 Task: Open Card Sociology Conference Review in Board Content Curation and Aggregation to Workspace Accelerator Programs and add a team member Softage.4@softage.net, a label Blue, a checklist Marketing Strategies, an attachment from your computer, a color Blue and finally, add a card description 'Plan and execute company team-building retreat with a focus on team trust-building' and a comment 'This task presents an opportunity to demonstrate our leadership skills and ability to take charge.'. Add a start date 'Jan 03, 2024' with a due date 'Jan 10, 2024'
Action: Mouse moved to (726, 205)
Screenshot: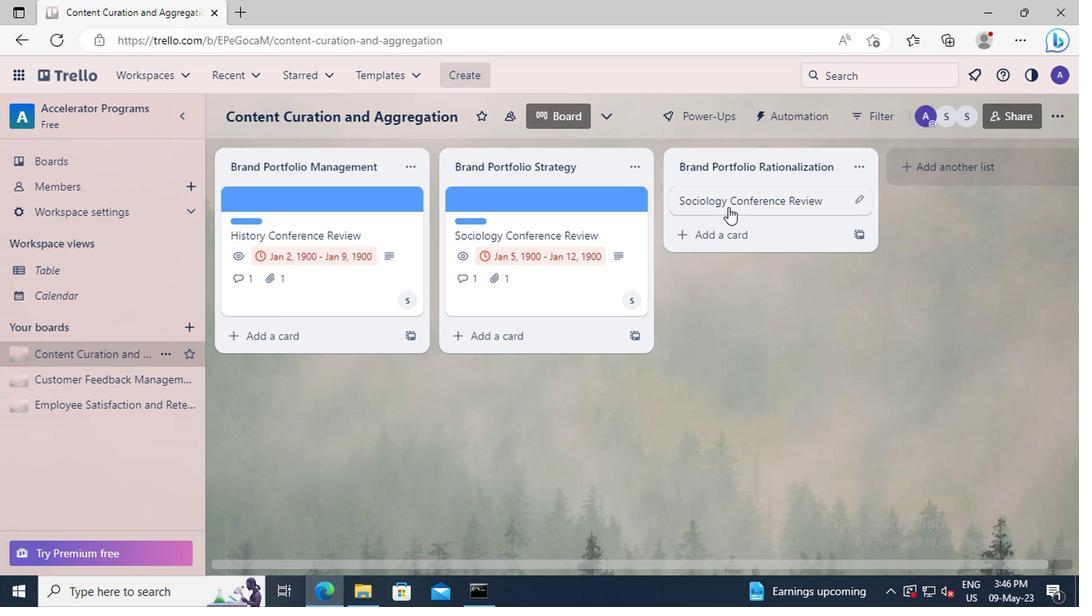 
Action: Mouse pressed left at (726, 205)
Screenshot: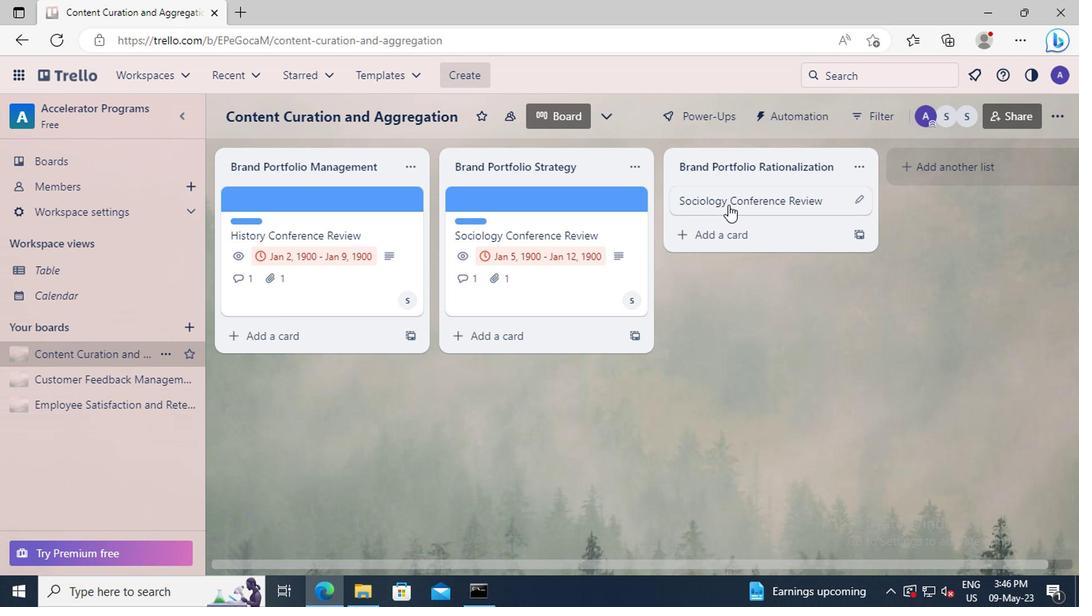 
Action: Mouse moved to (733, 254)
Screenshot: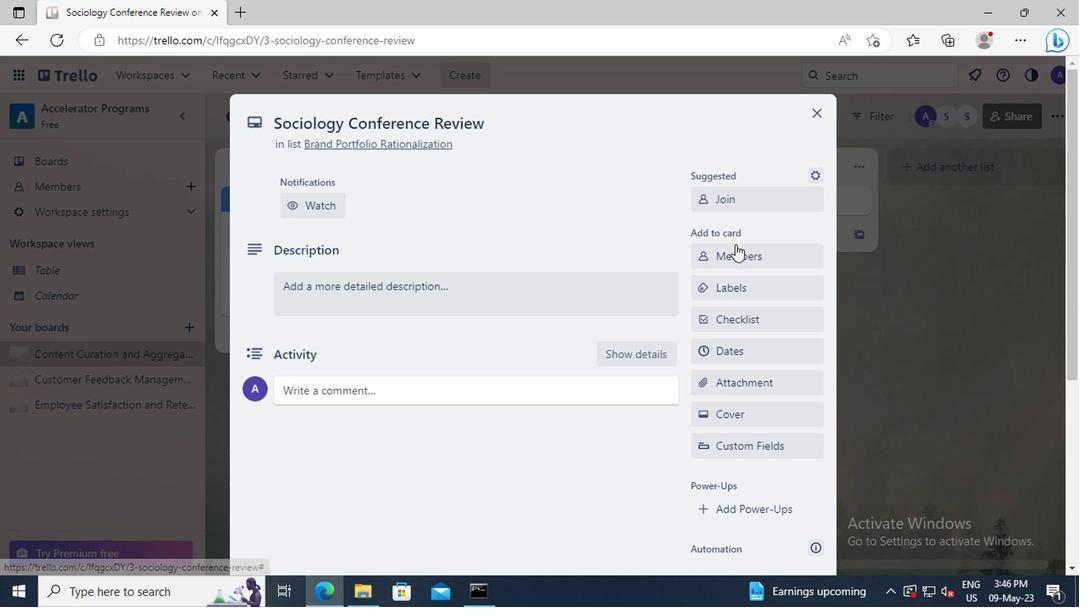 
Action: Mouse pressed left at (733, 254)
Screenshot: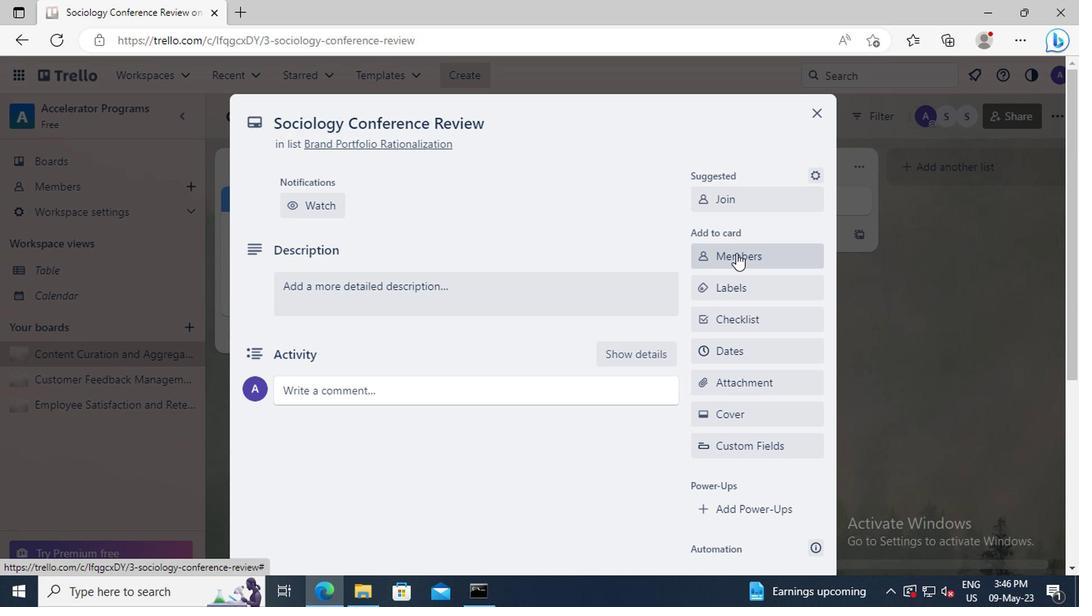 
Action: Mouse moved to (740, 334)
Screenshot: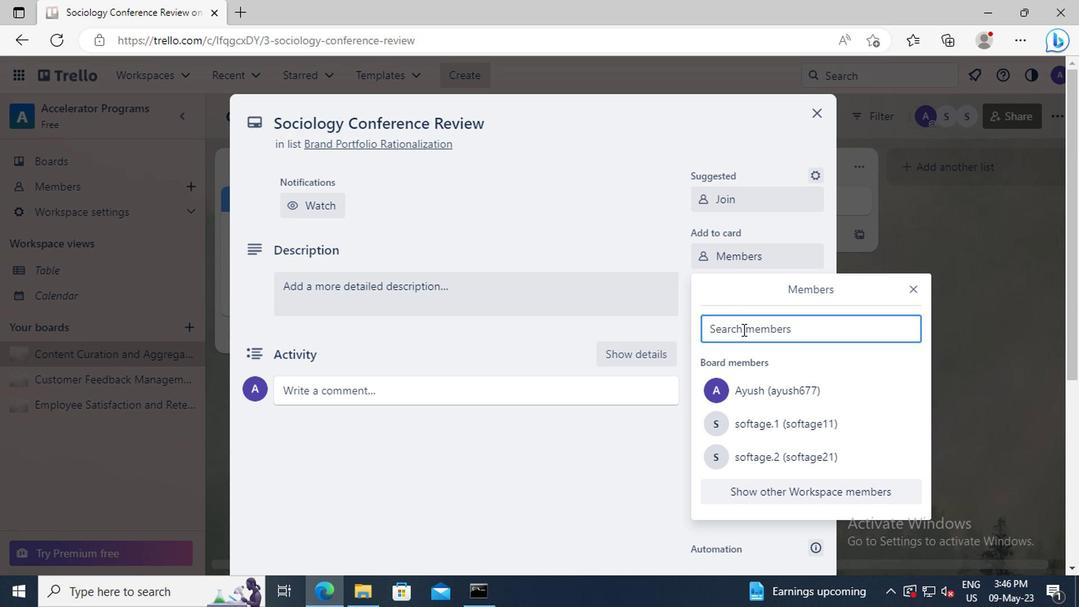
Action: Mouse pressed left at (740, 334)
Screenshot: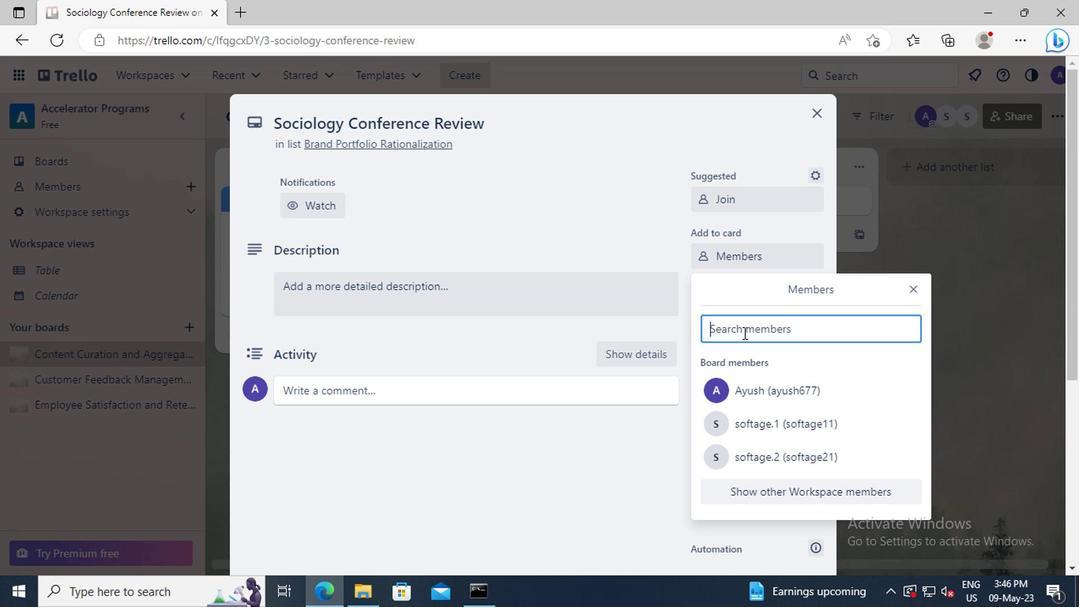 
Action: Key pressed <Key.shift>SOFTAGE.4
Screenshot: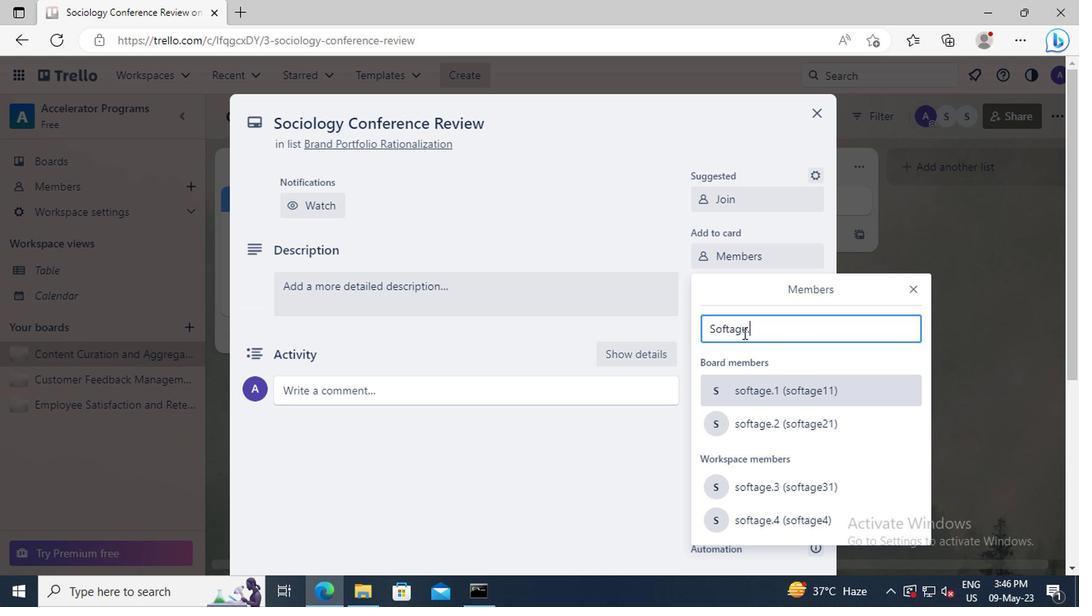 
Action: Mouse moved to (757, 477)
Screenshot: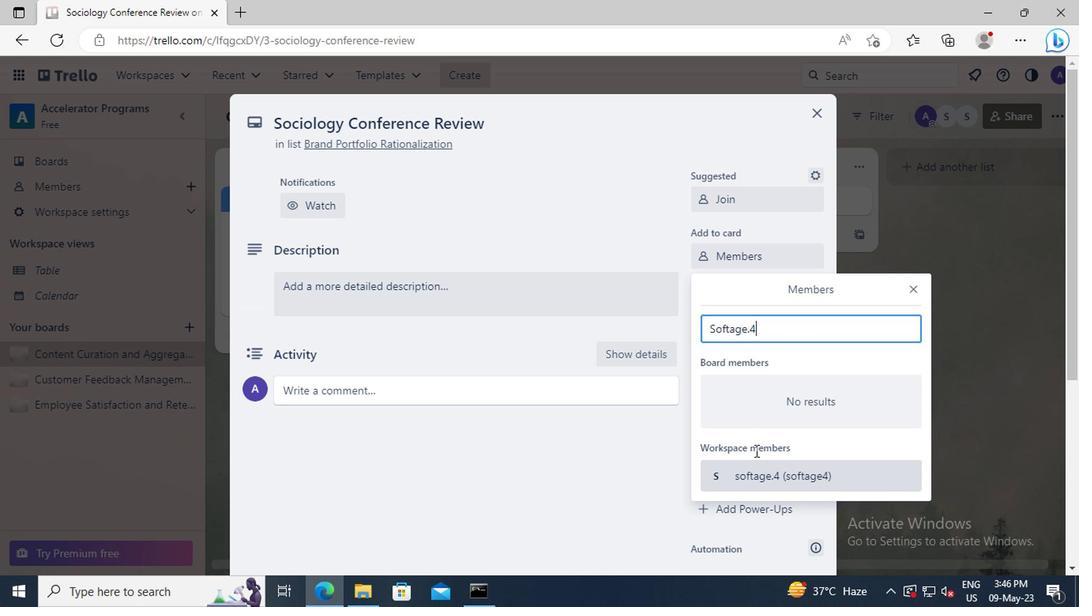 
Action: Mouse pressed left at (757, 477)
Screenshot: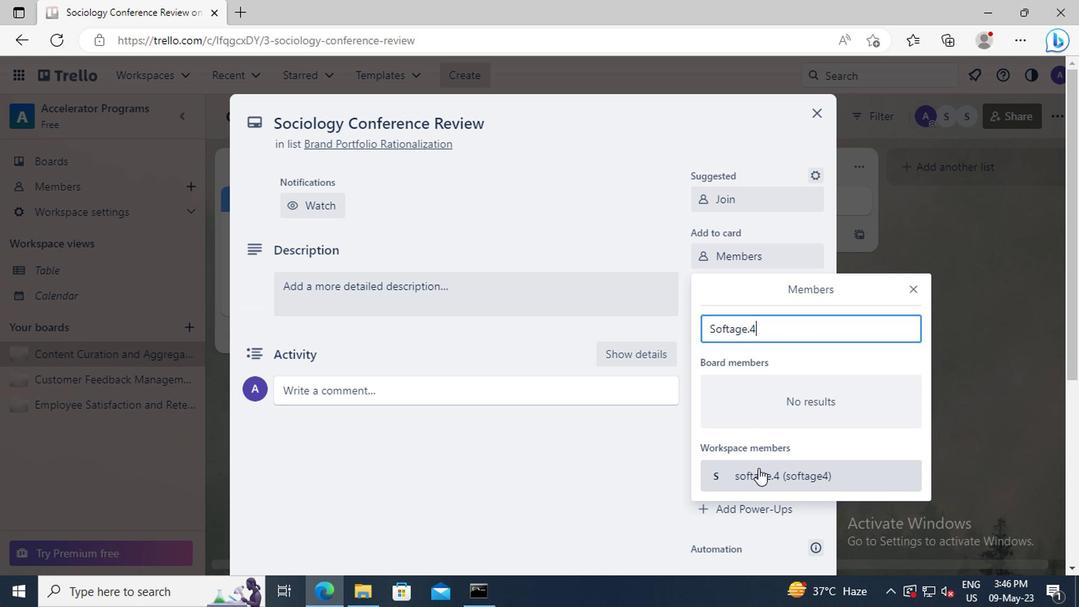 
Action: Mouse moved to (907, 293)
Screenshot: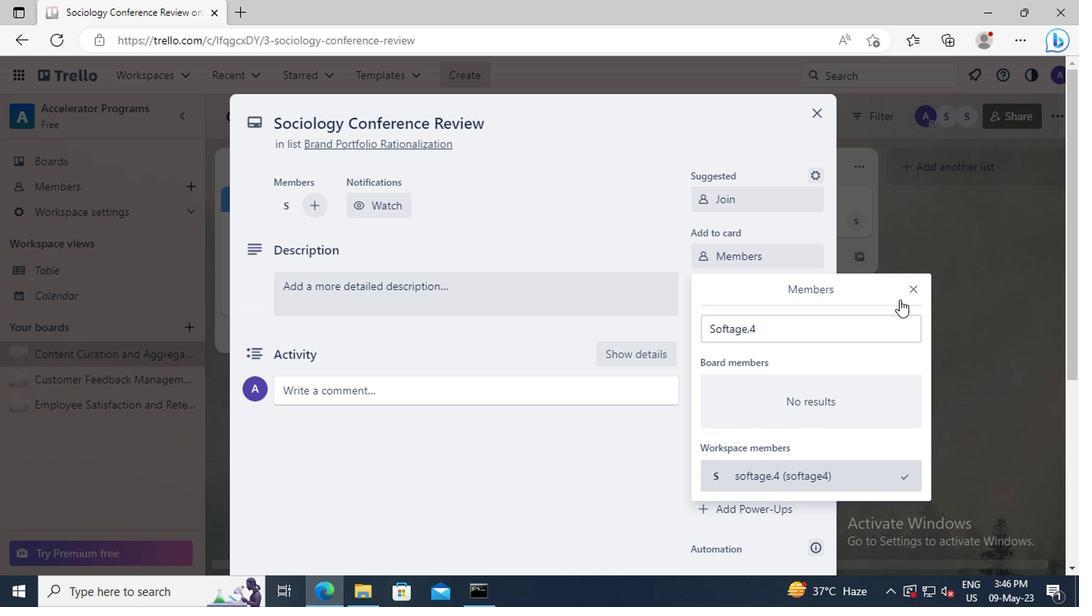 
Action: Mouse pressed left at (907, 293)
Screenshot: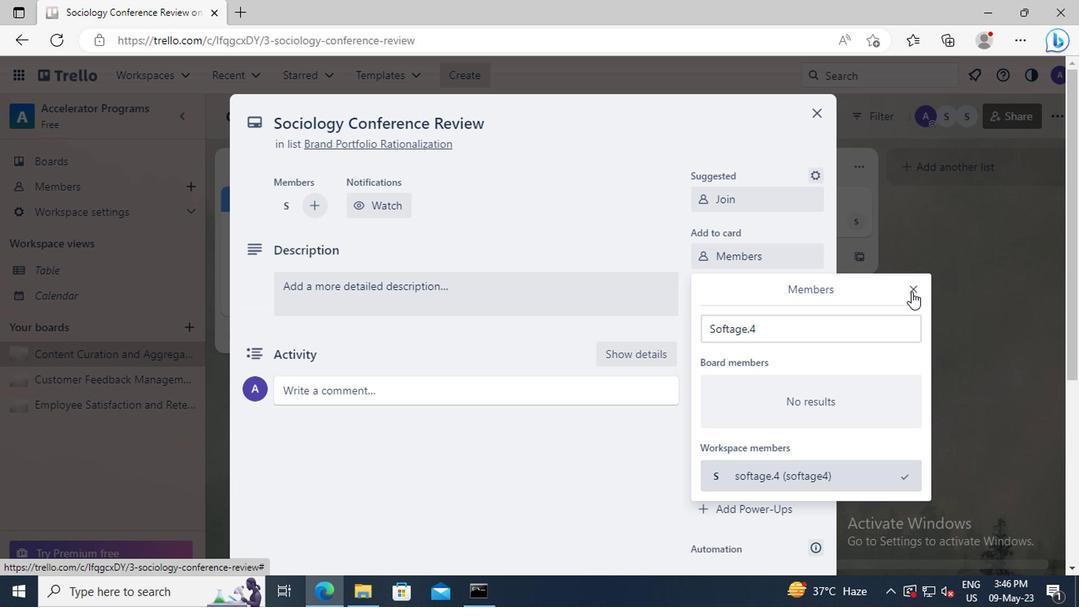 
Action: Mouse moved to (782, 293)
Screenshot: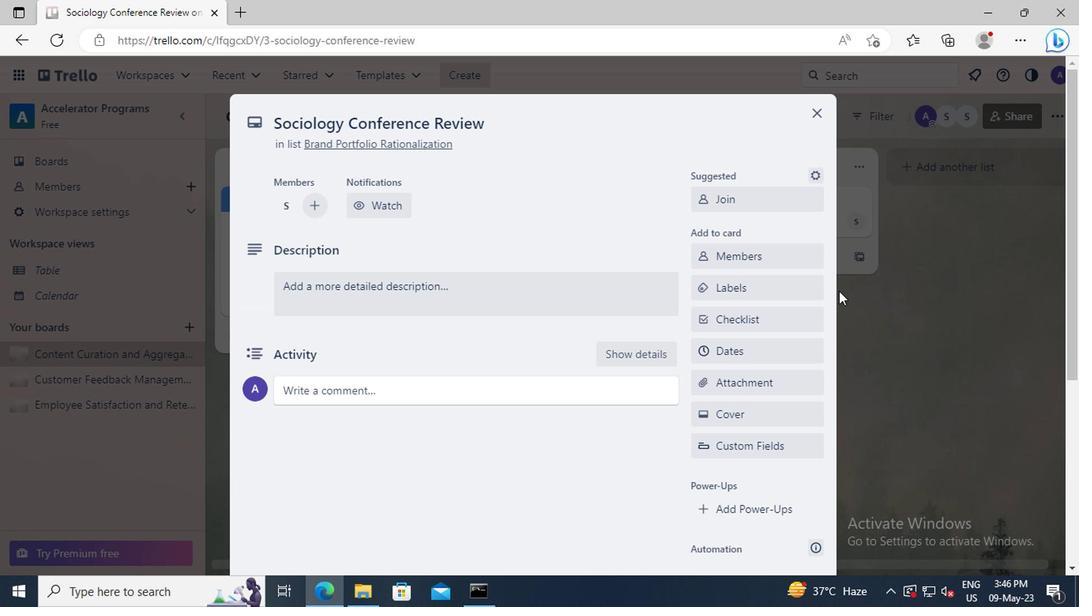
Action: Mouse pressed left at (782, 293)
Screenshot: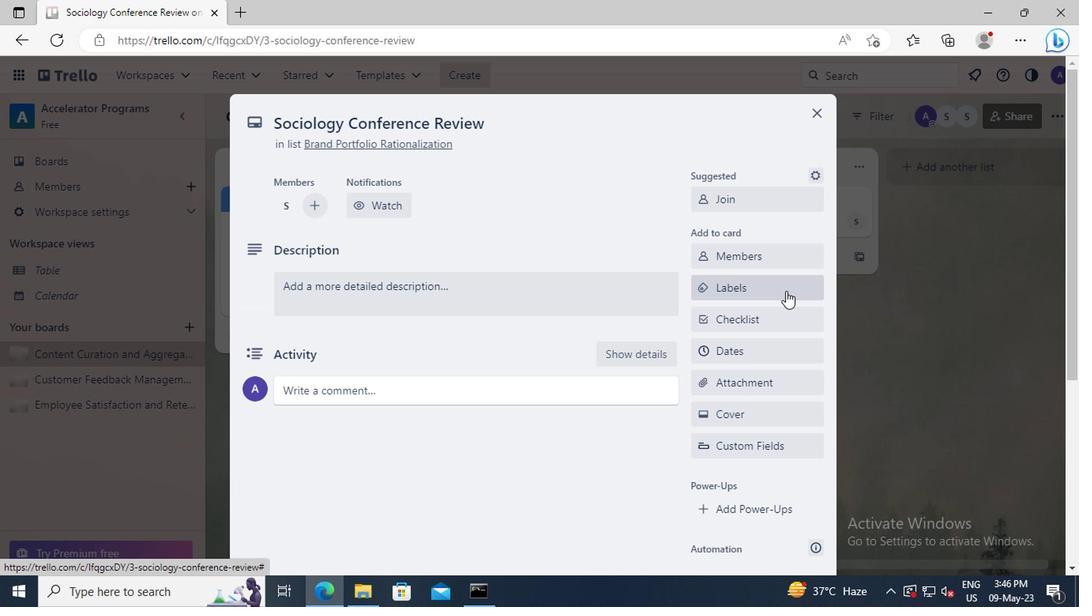 
Action: Mouse moved to (805, 389)
Screenshot: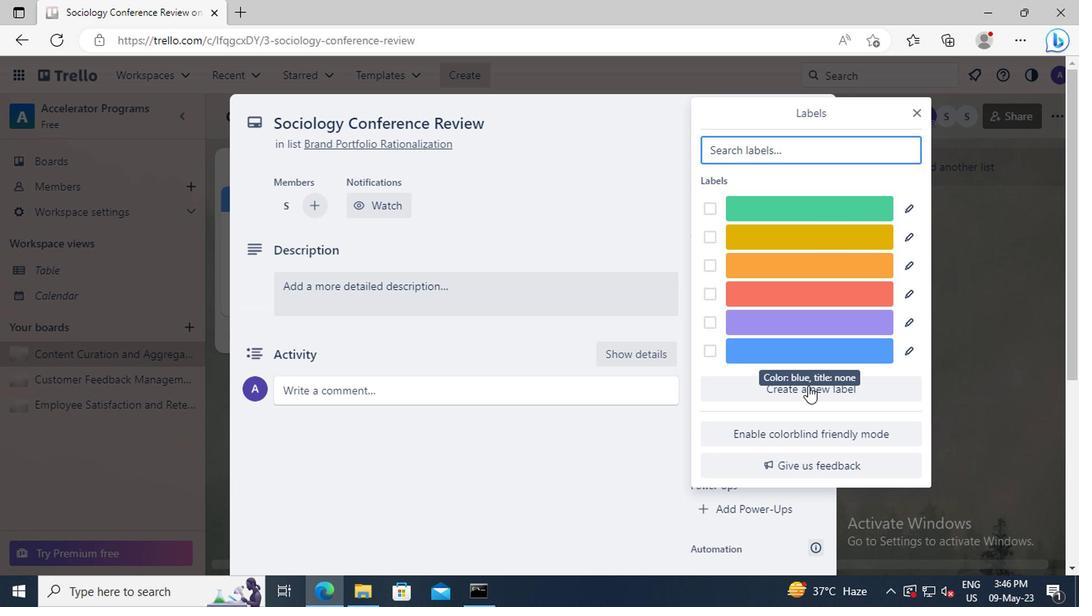 
Action: Mouse pressed left at (805, 389)
Screenshot: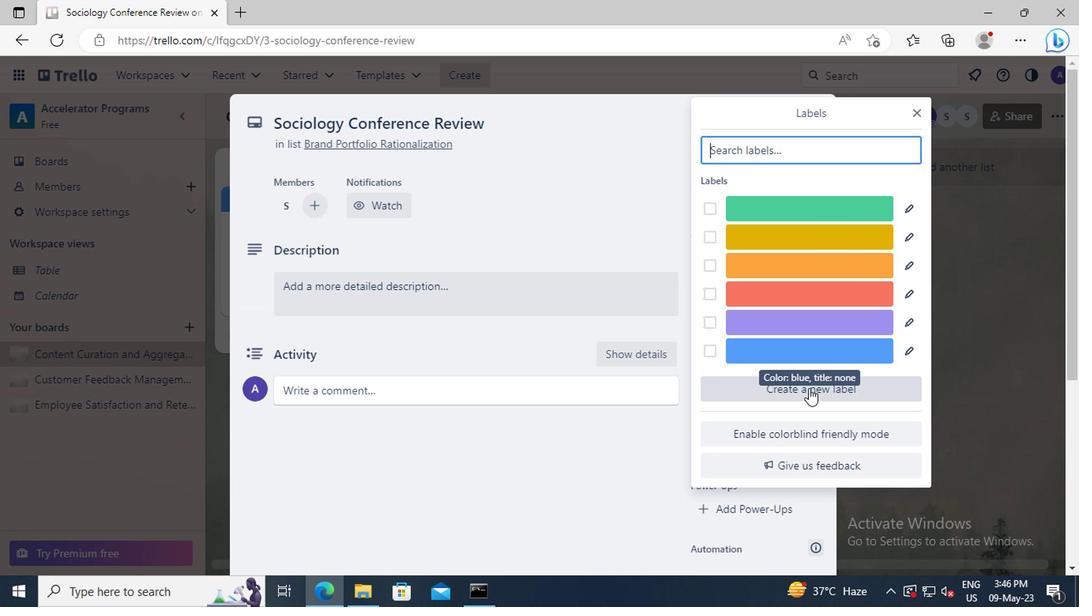 
Action: Mouse moved to (730, 425)
Screenshot: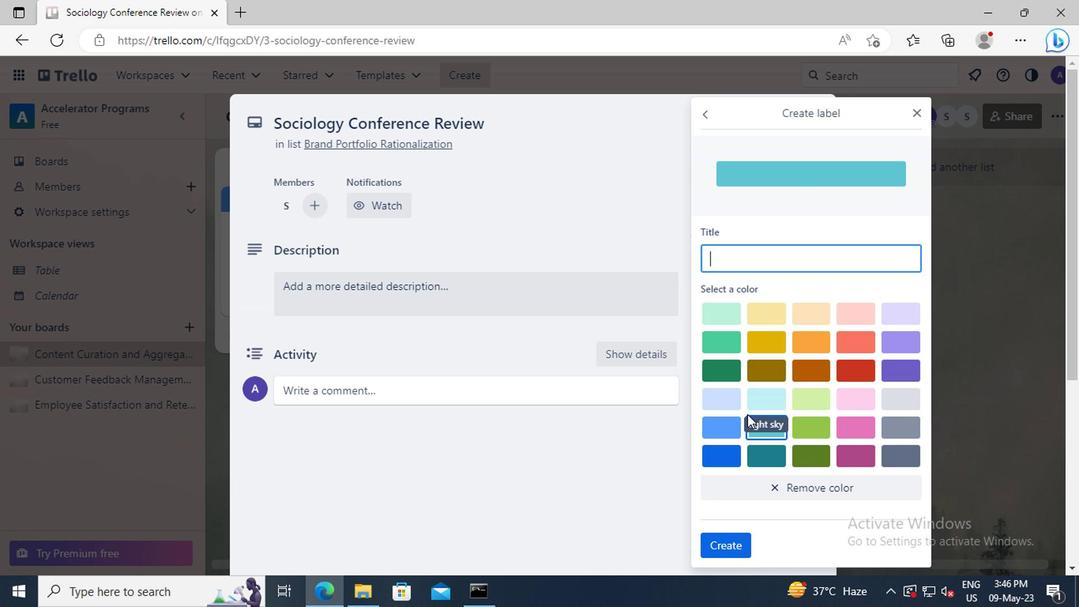 
Action: Mouse pressed left at (730, 425)
Screenshot: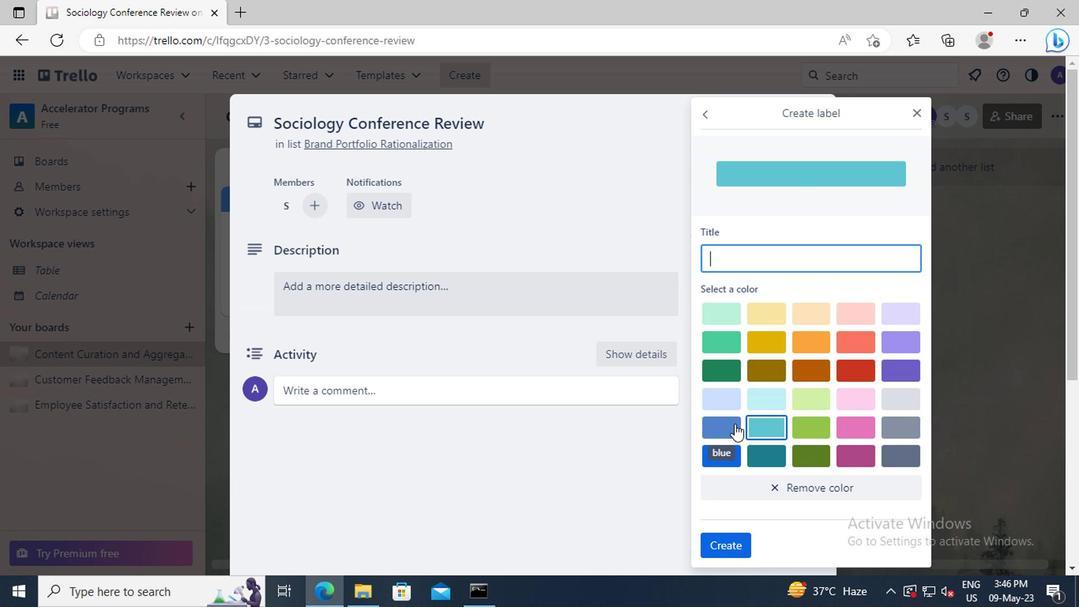 
Action: Mouse moved to (728, 548)
Screenshot: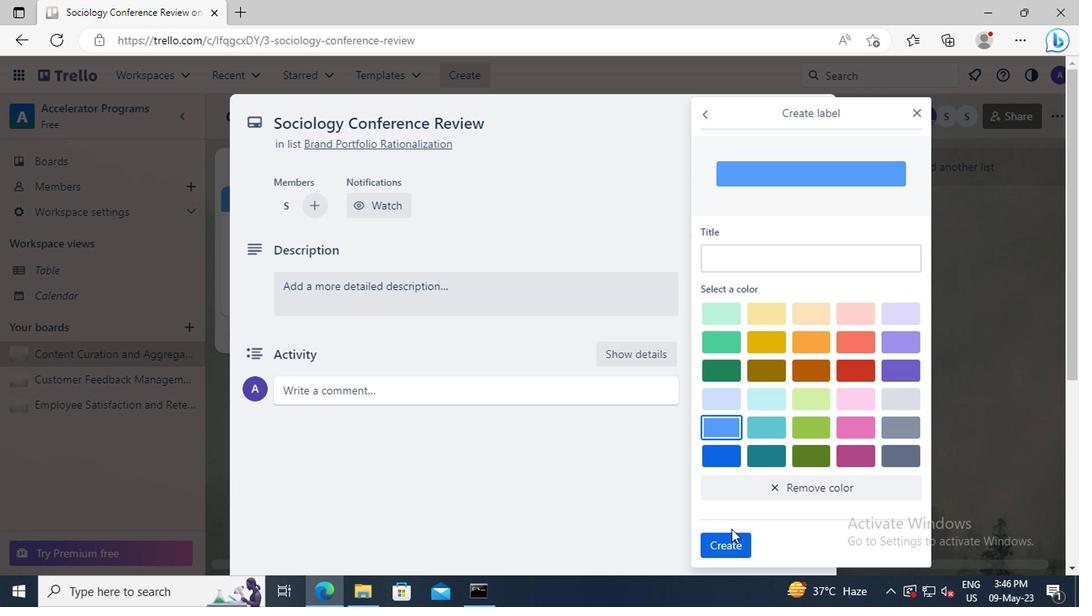 
Action: Mouse pressed left at (728, 548)
Screenshot: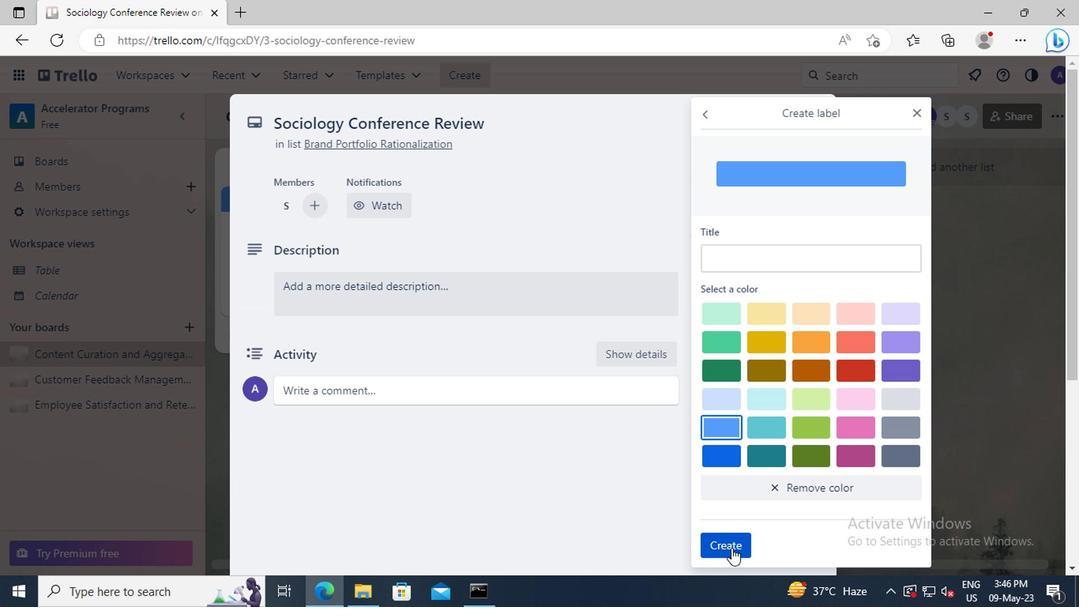 
Action: Mouse moved to (913, 115)
Screenshot: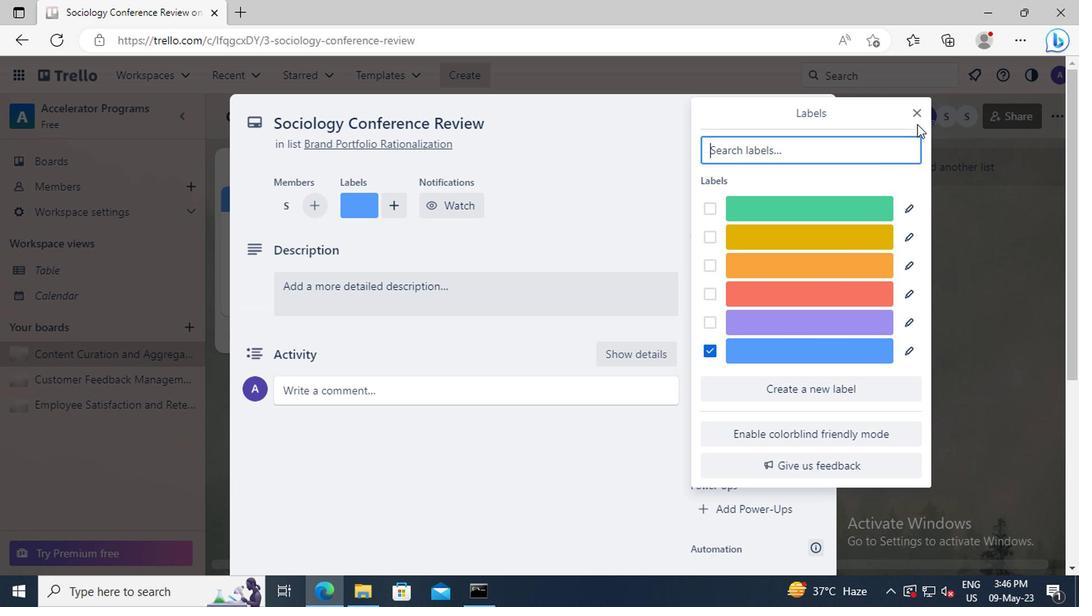 
Action: Mouse pressed left at (913, 115)
Screenshot: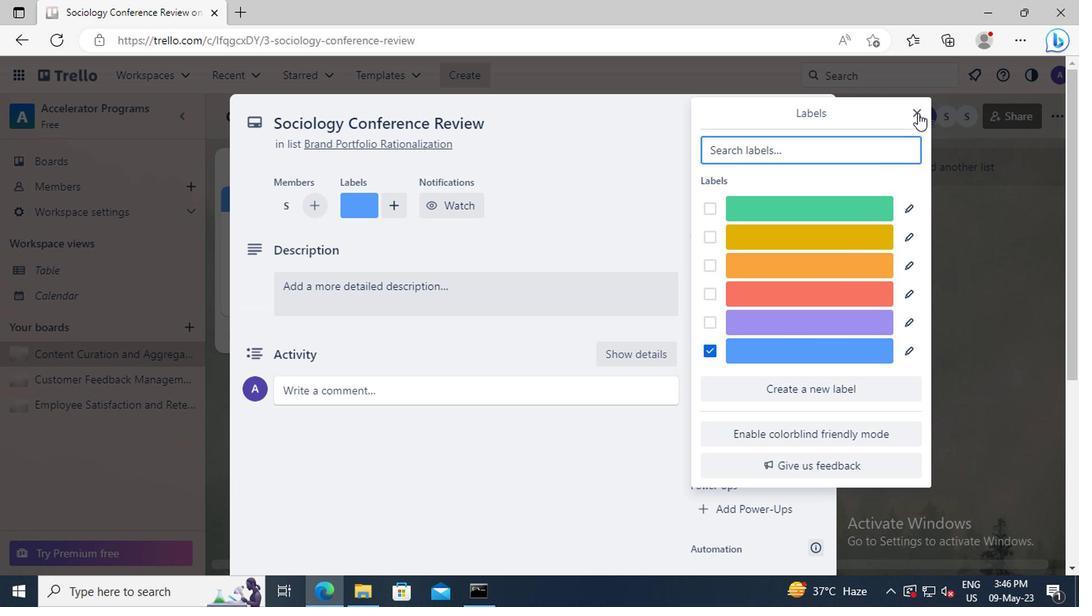 
Action: Mouse moved to (785, 320)
Screenshot: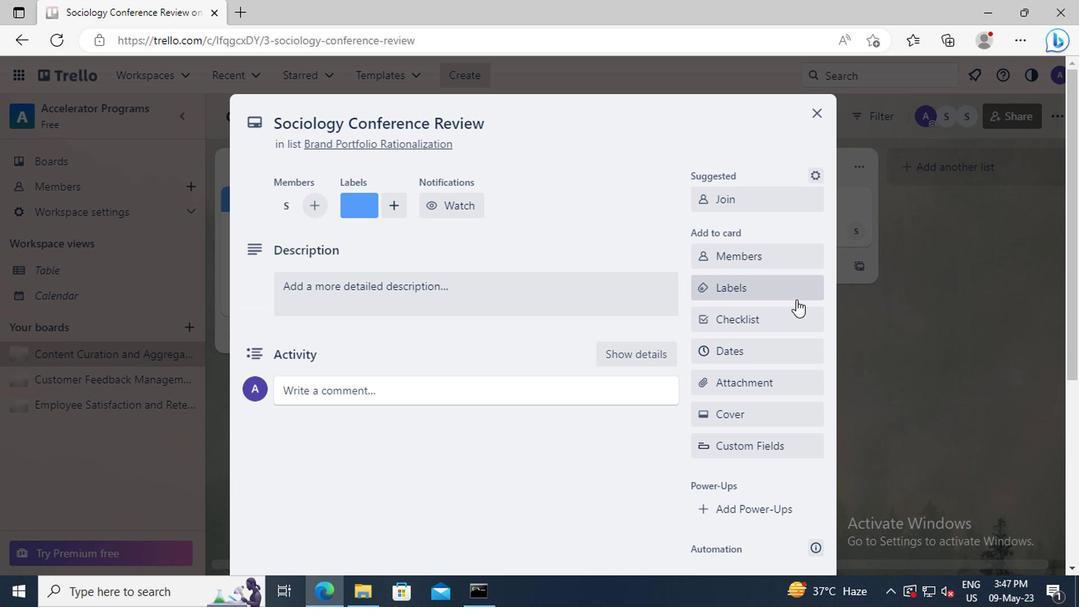 
Action: Mouse pressed left at (785, 320)
Screenshot: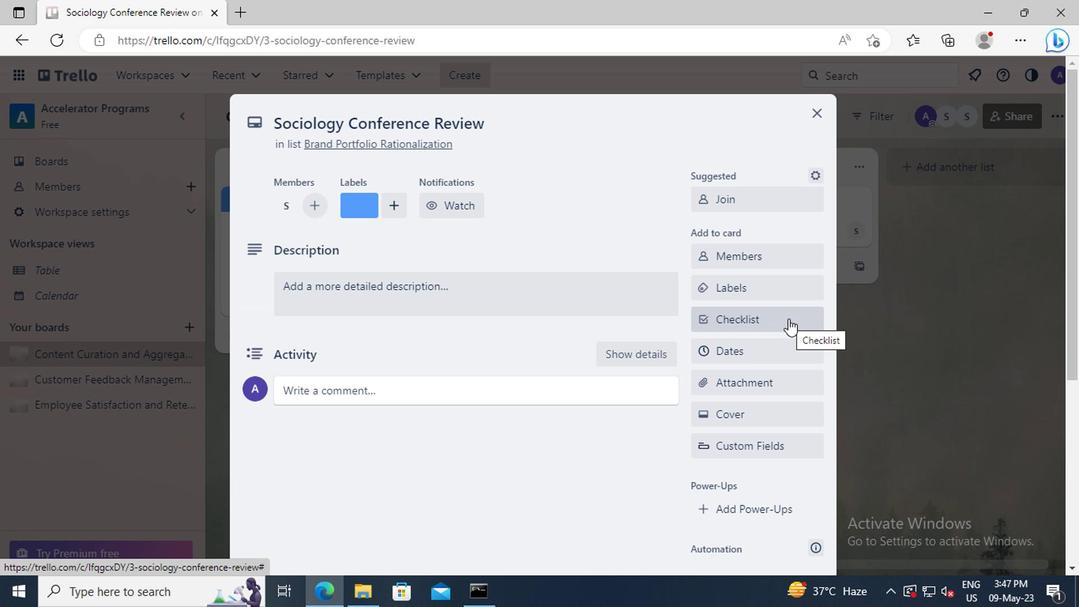 
Action: Key pressed <Key.shift>MARKETING<Key.space><Key.shift>STRATEGIES
Screenshot: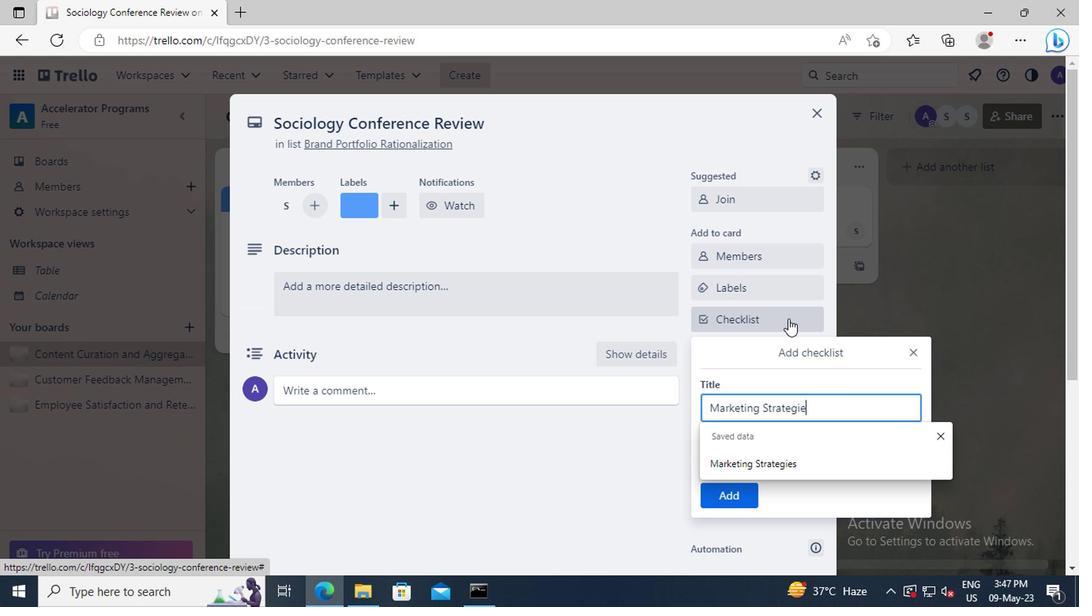 
Action: Mouse moved to (744, 490)
Screenshot: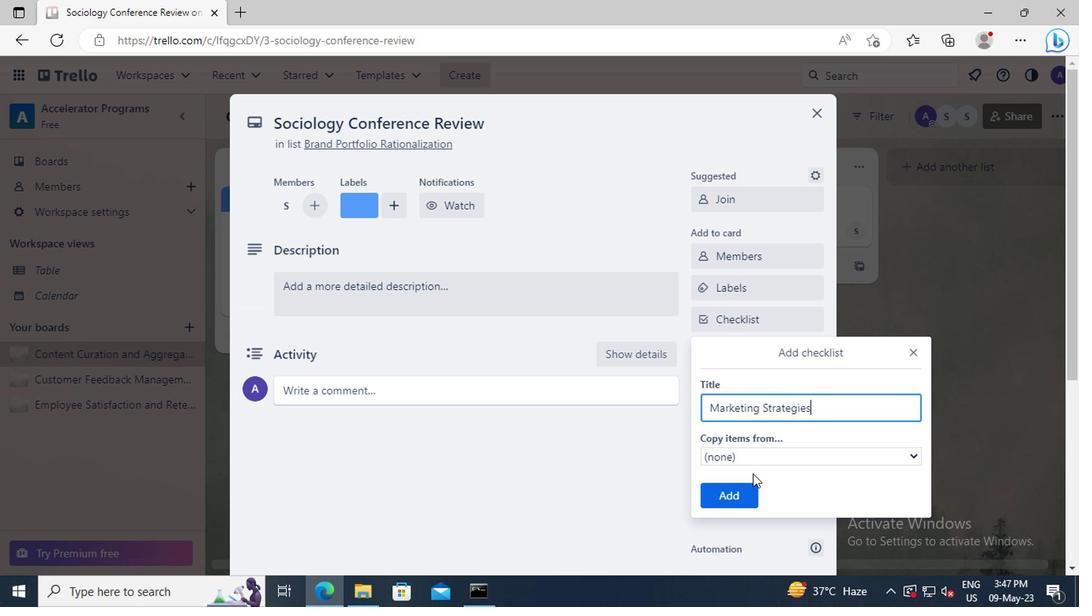 
Action: Mouse pressed left at (744, 490)
Screenshot: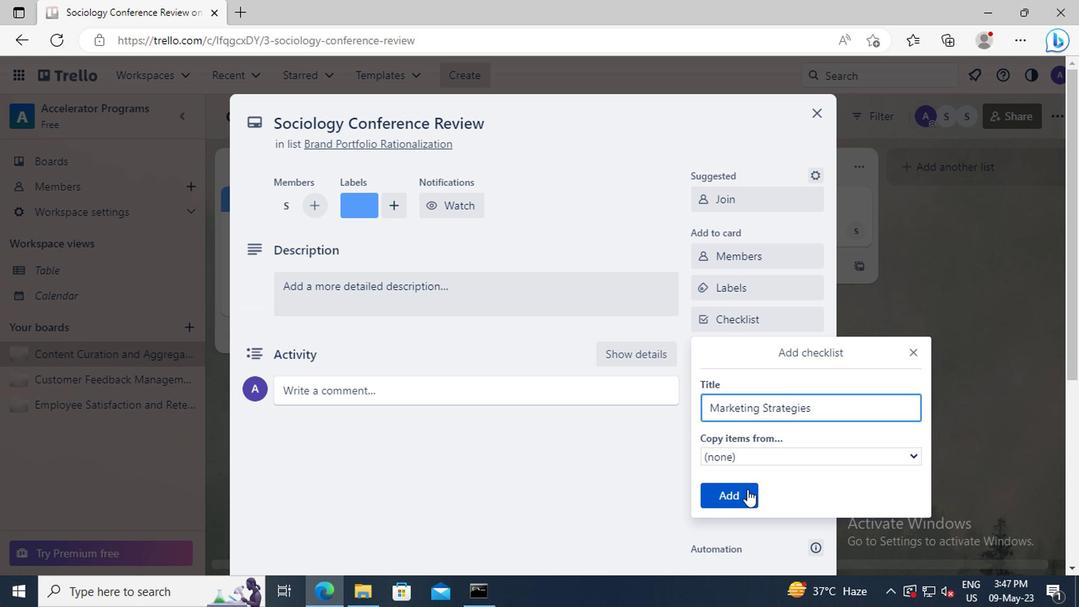 
Action: Mouse moved to (744, 386)
Screenshot: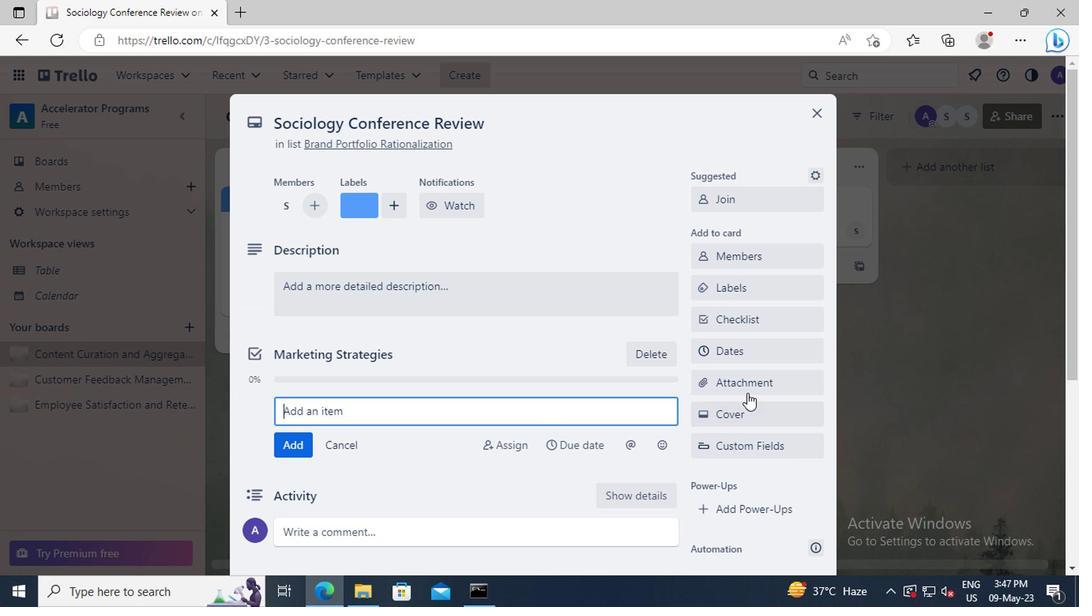 
Action: Mouse pressed left at (744, 386)
Screenshot: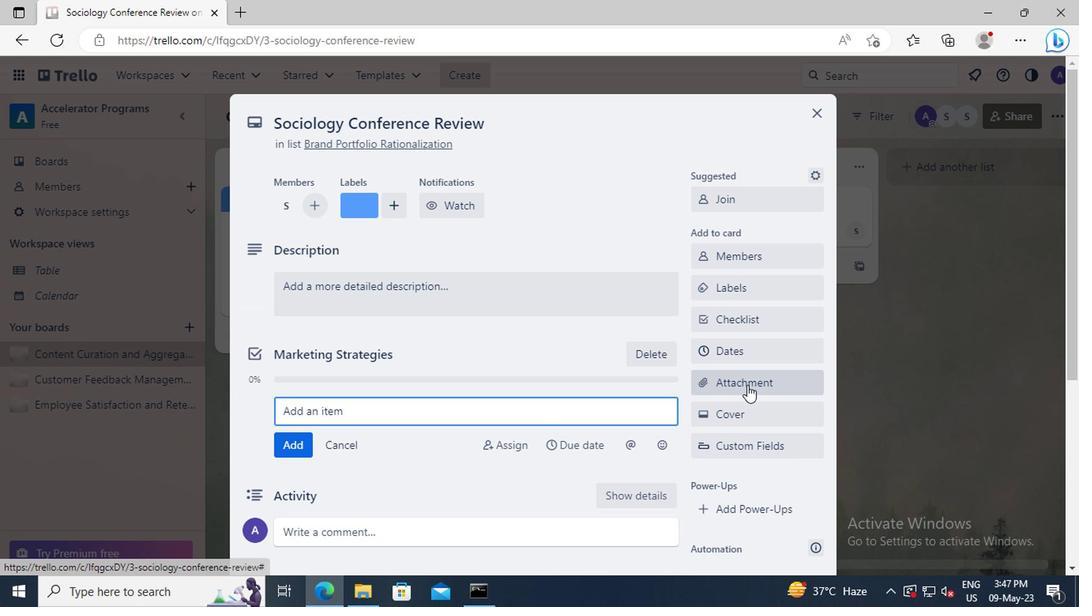 
Action: Mouse moved to (742, 147)
Screenshot: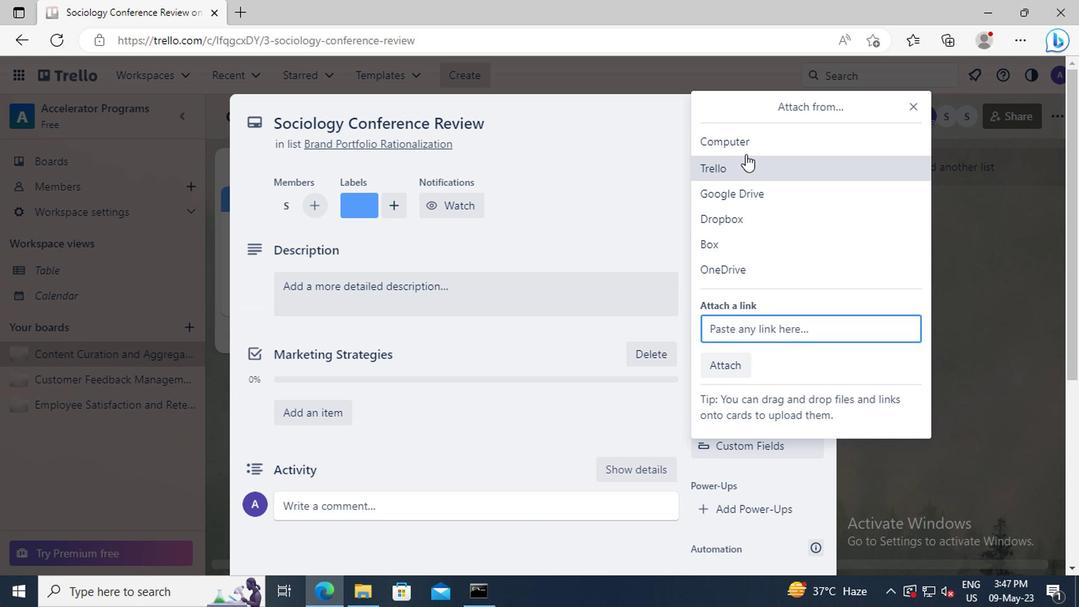 
Action: Mouse pressed left at (742, 147)
Screenshot: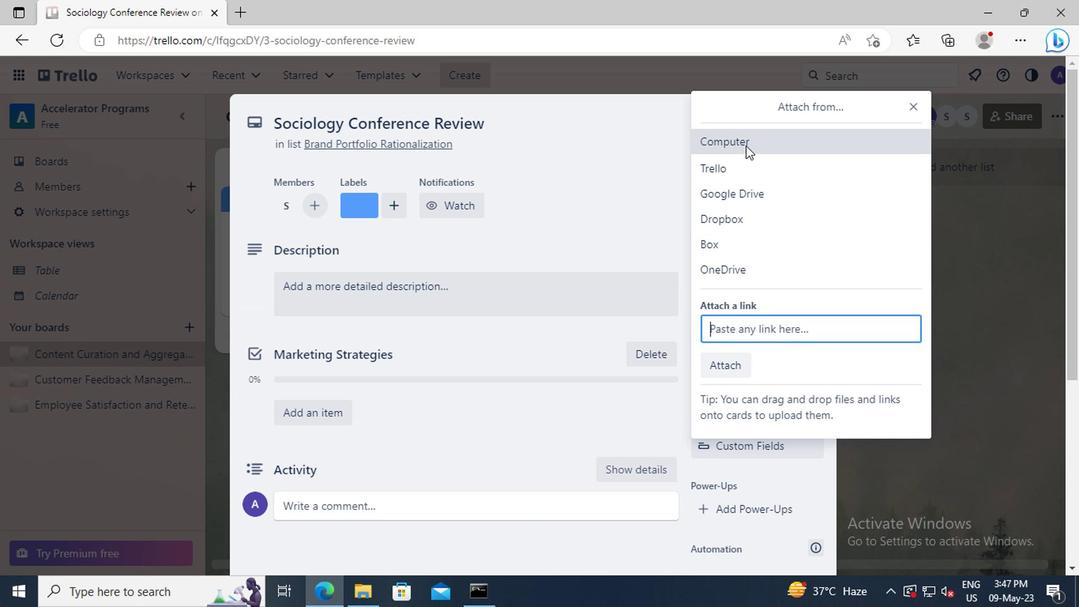 
Action: Mouse moved to (429, 137)
Screenshot: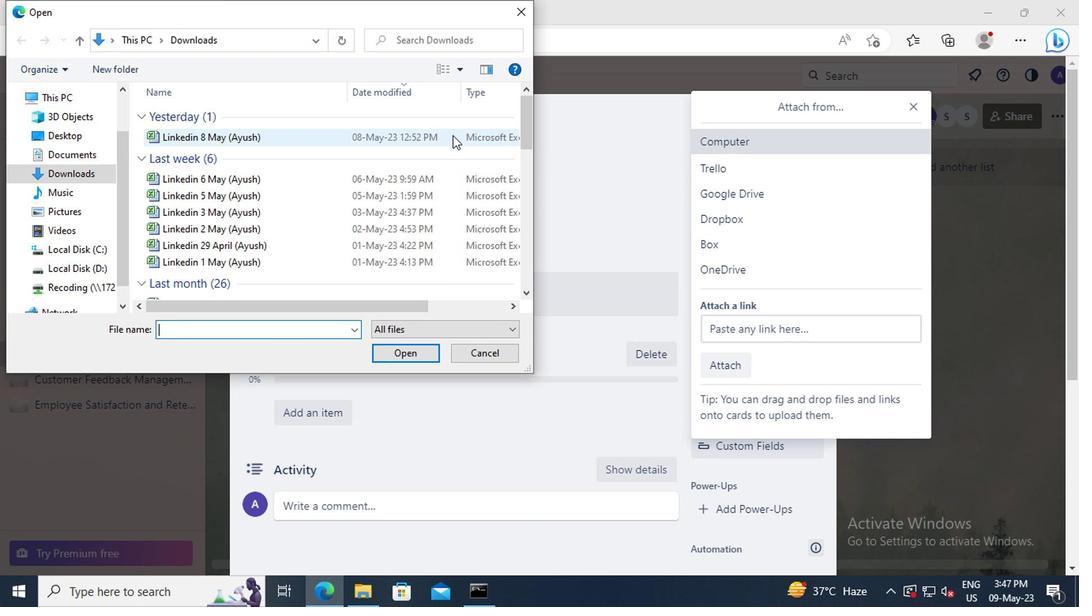 
Action: Mouse pressed left at (429, 137)
Screenshot: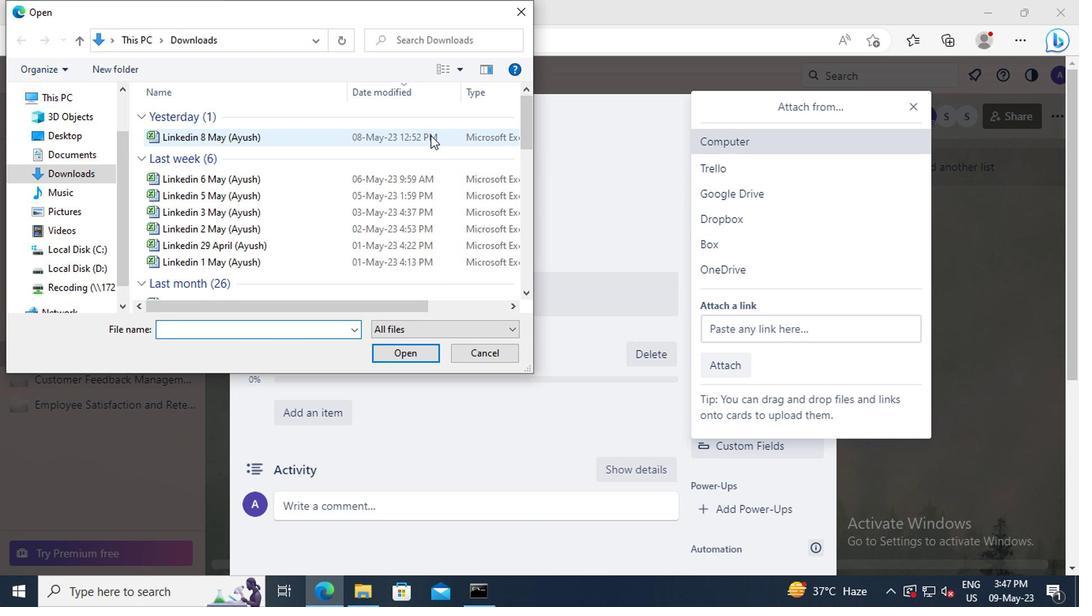 
Action: Mouse moved to (409, 353)
Screenshot: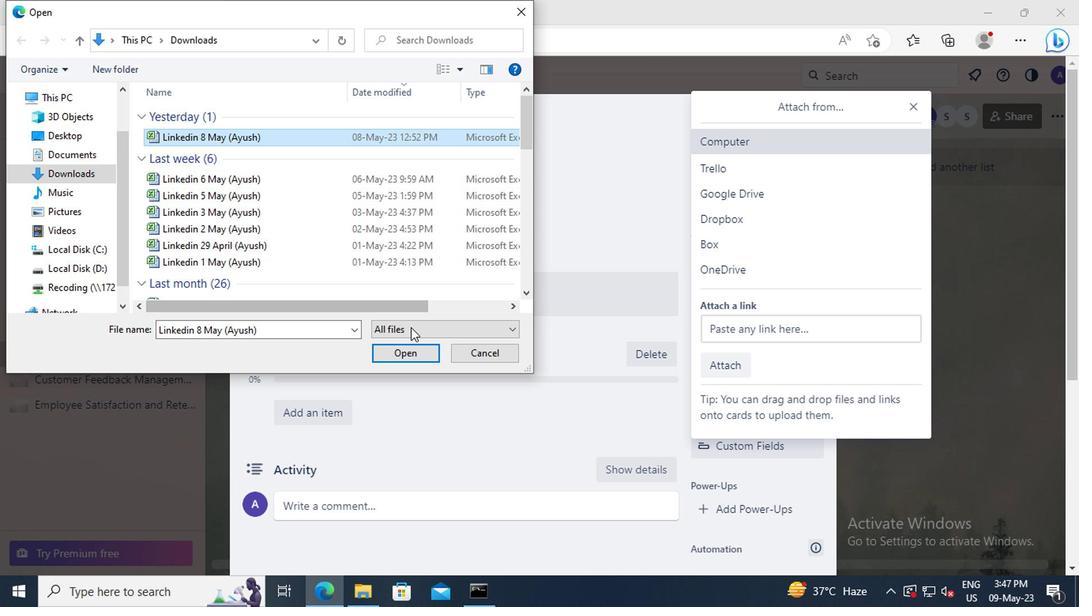 
Action: Mouse pressed left at (409, 353)
Screenshot: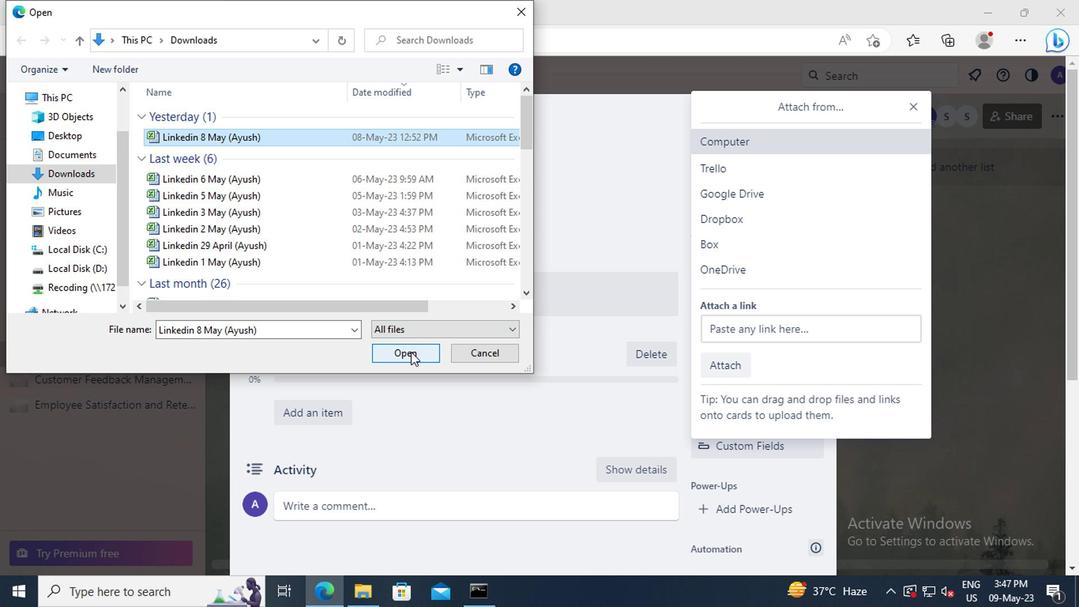 
Action: Mouse moved to (707, 412)
Screenshot: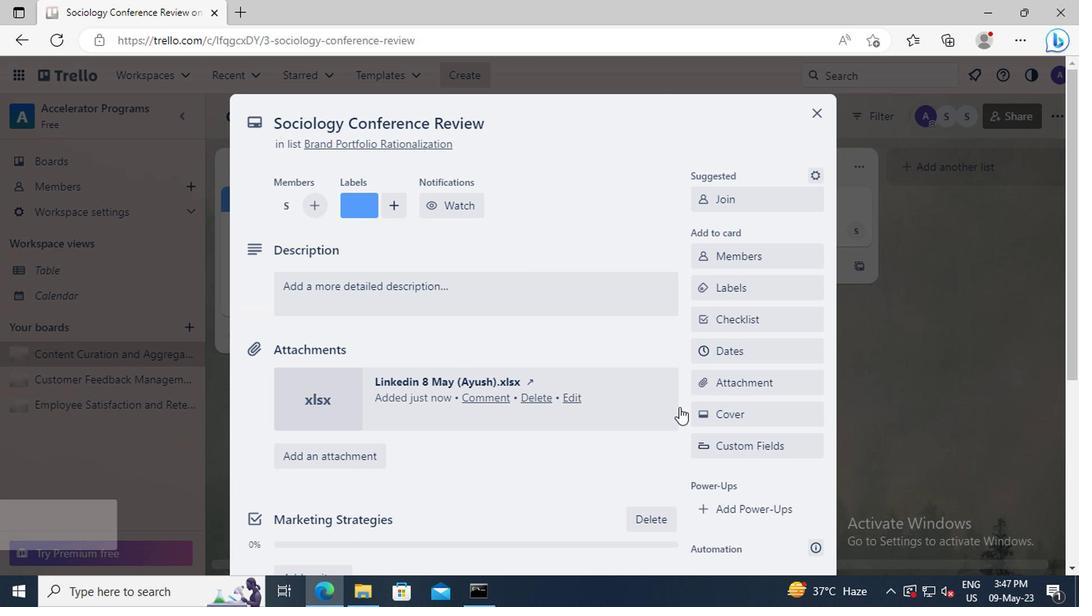 
Action: Mouse pressed left at (707, 412)
Screenshot: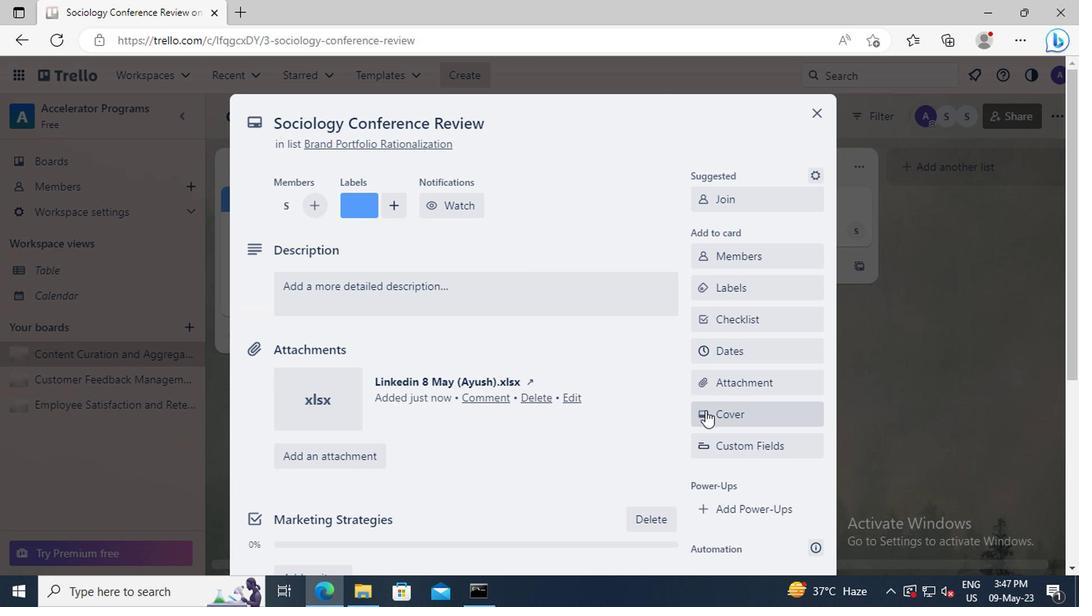 
Action: Mouse moved to (716, 299)
Screenshot: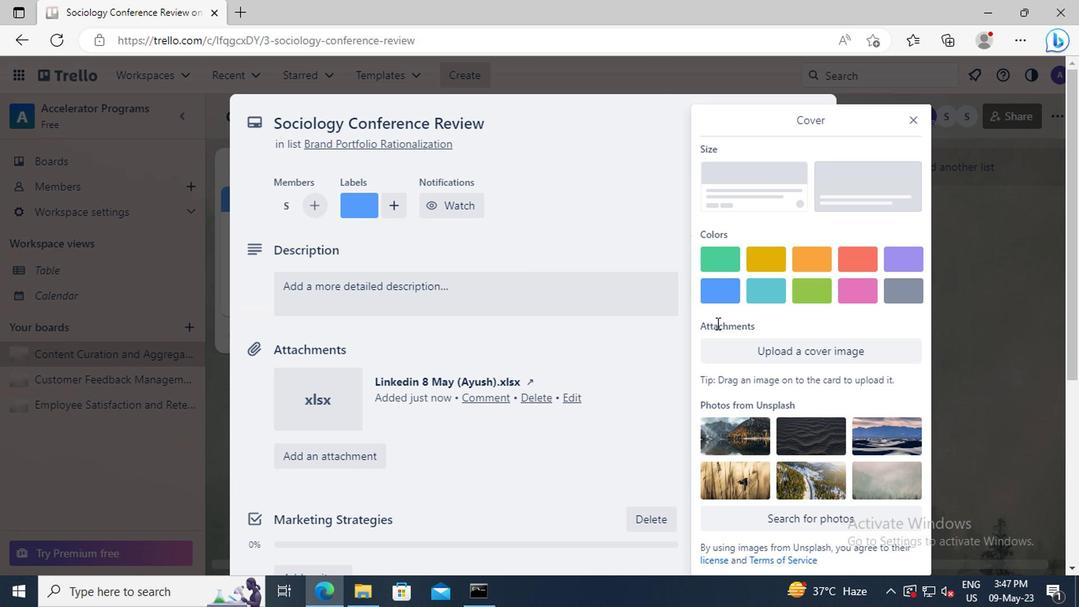 
Action: Mouse pressed left at (716, 299)
Screenshot: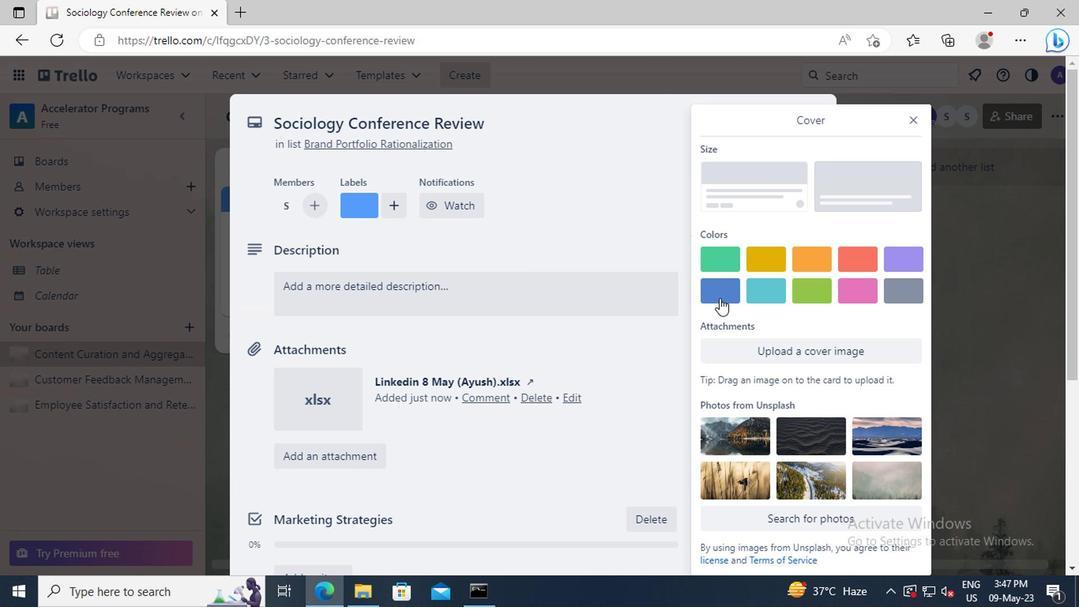 
Action: Mouse moved to (906, 109)
Screenshot: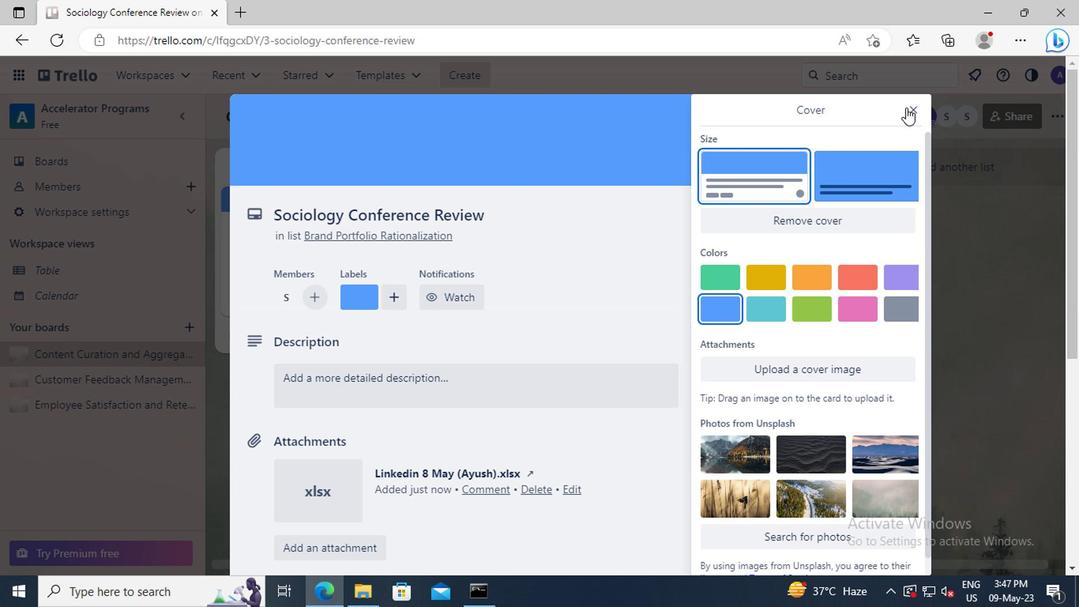 
Action: Mouse pressed left at (906, 109)
Screenshot: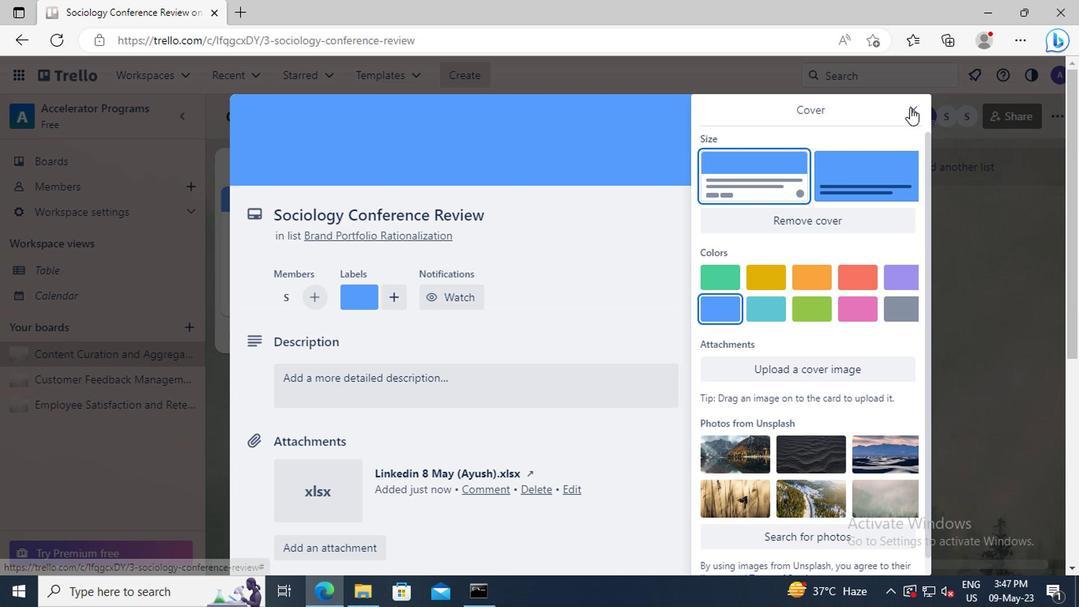 
Action: Mouse moved to (818, 233)
Screenshot: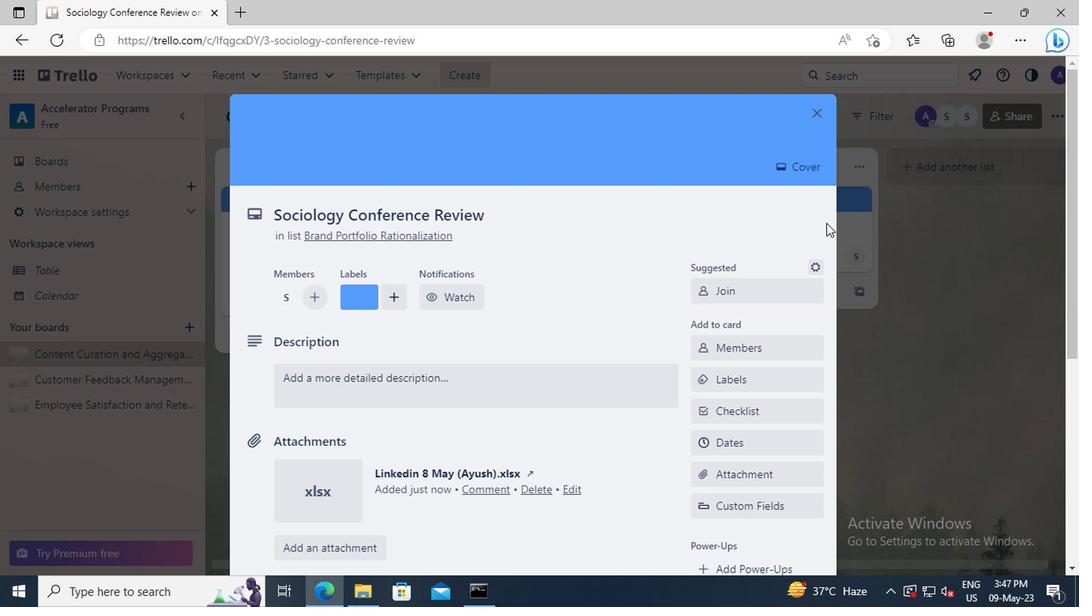
Action: Mouse scrolled (818, 232) with delta (0, 0)
Screenshot: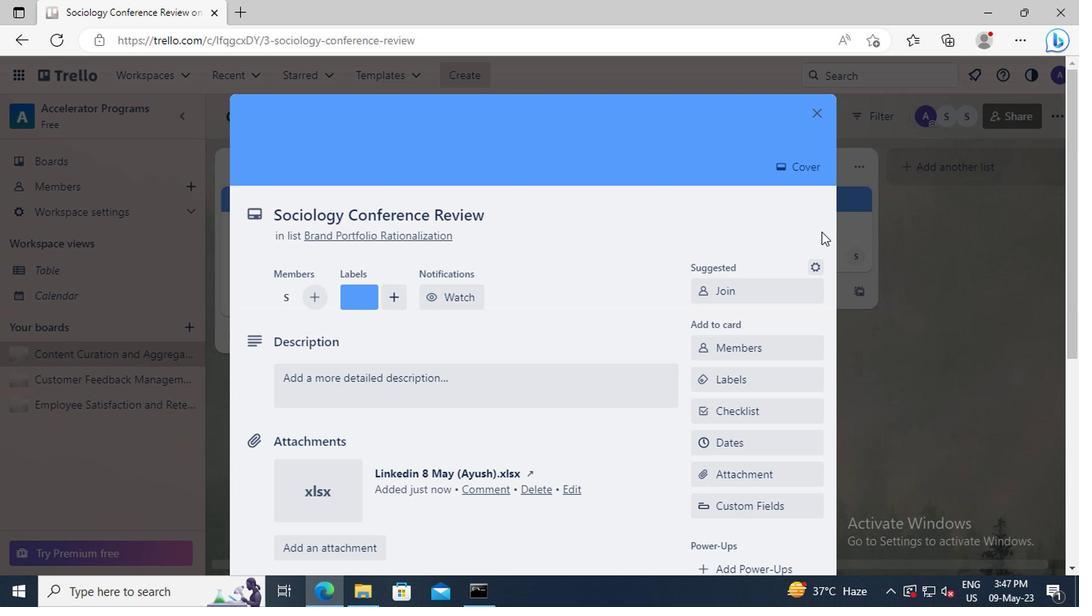 
Action: Mouse moved to (454, 322)
Screenshot: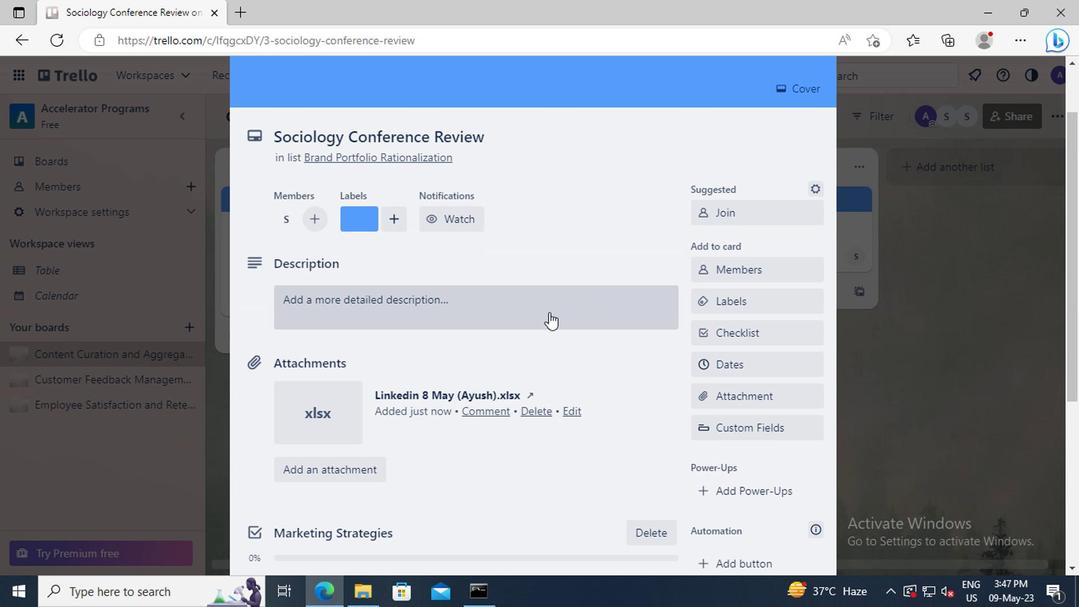 
Action: Mouse pressed left at (454, 322)
Screenshot: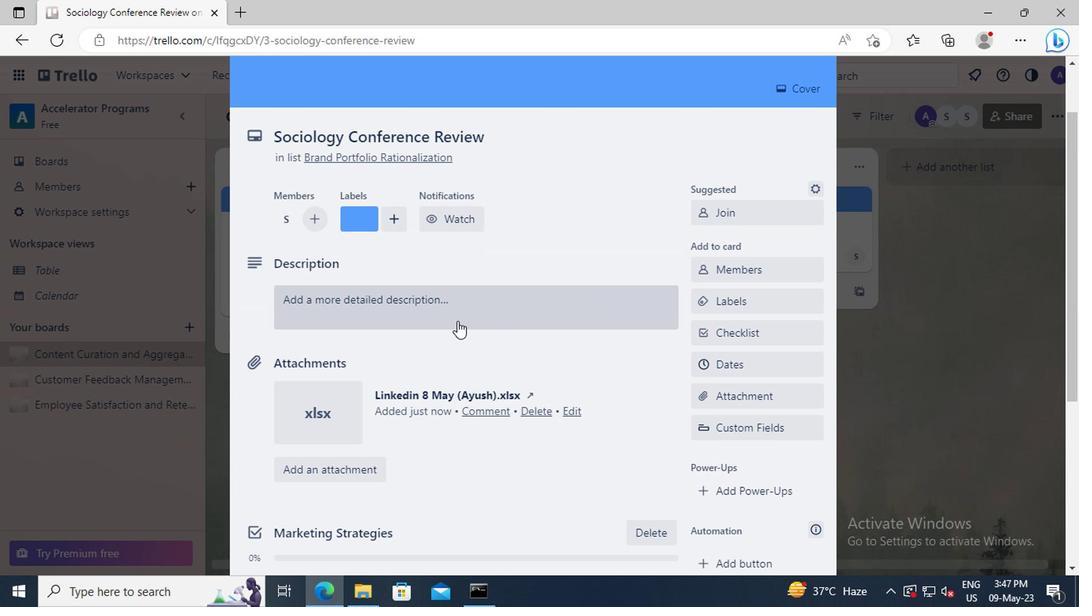
Action: Key pressed <Key.shift>PLAN<Key.space>AND<Key.space>EXECUTE<Key.space>COMPANY<Key.space>TEAM-BUILDING<Key.space>RETREAT<Key.space>WITH<Key.space>A<Key.space>FOCUS<Key.space>ON<Key.space>TEAM<Key.space>TRUST-BUILDING
Screenshot: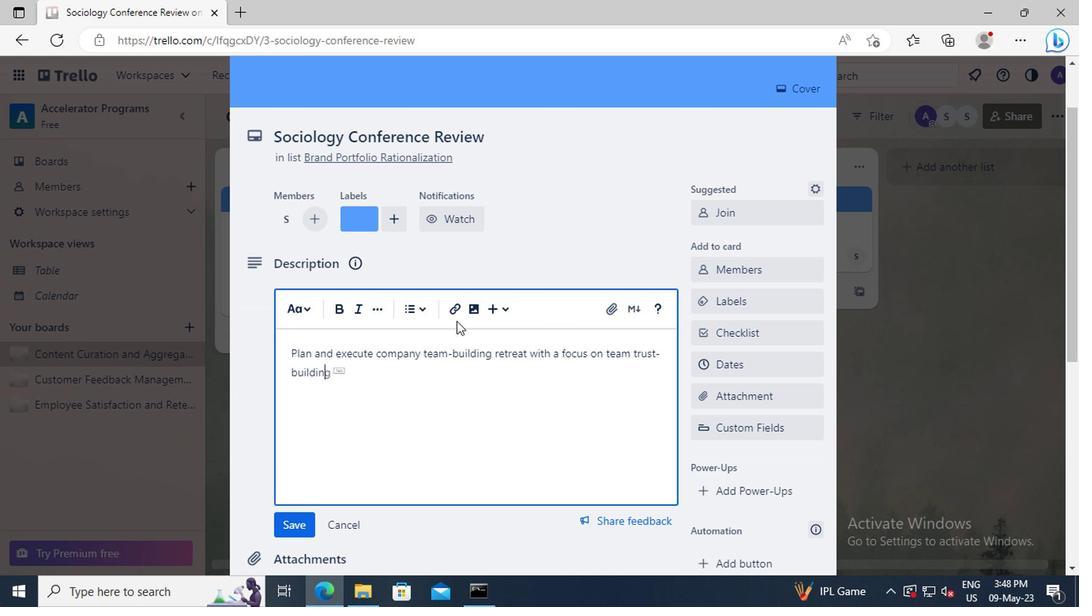 
Action: Mouse scrolled (454, 321) with delta (0, -1)
Screenshot: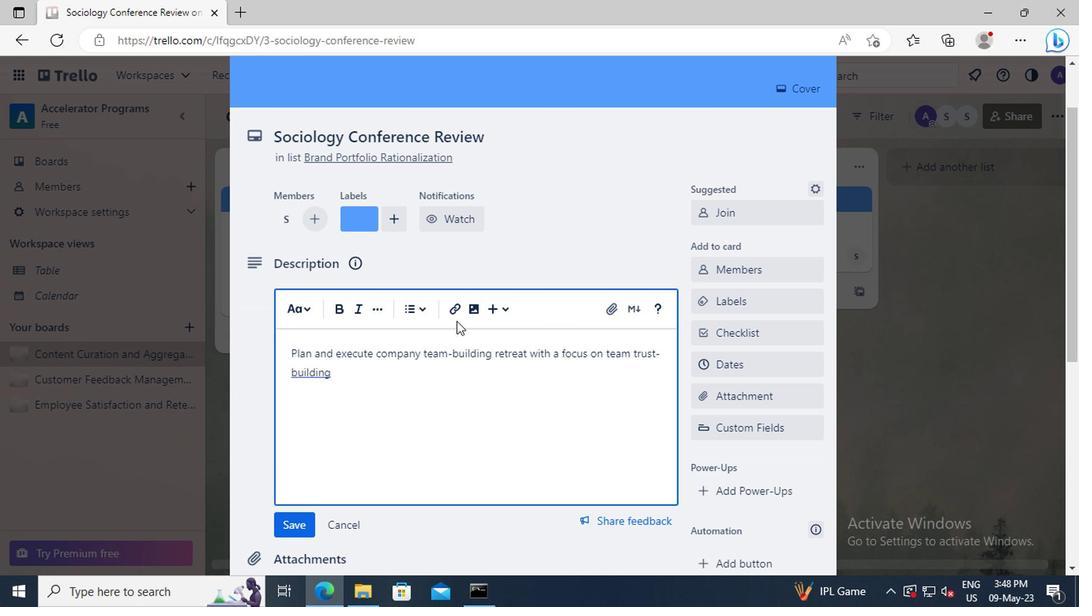 
Action: Mouse scrolled (454, 321) with delta (0, -1)
Screenshot: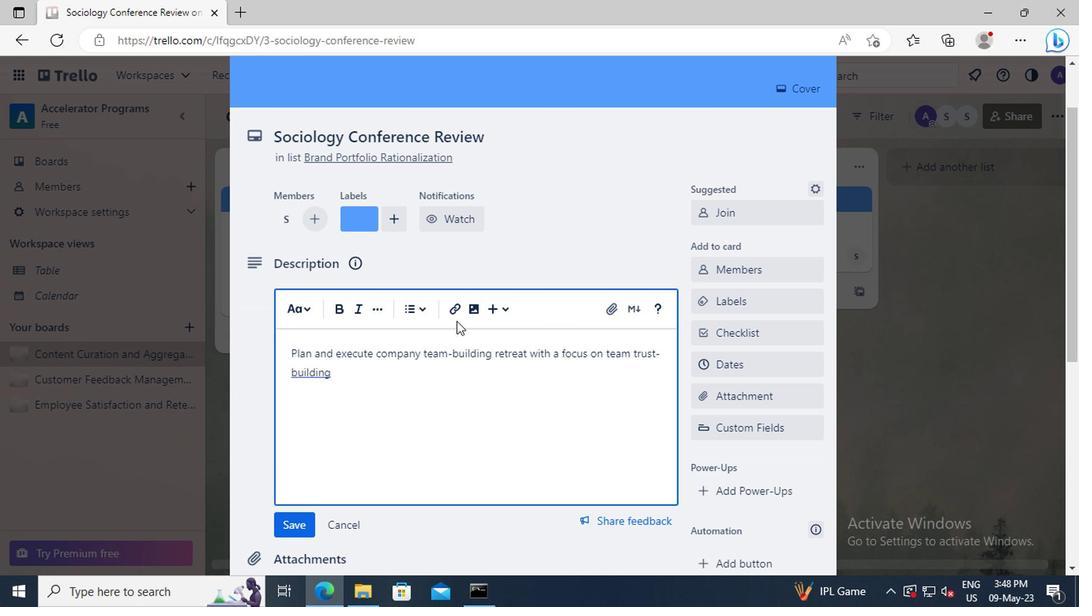 
Action: Mouse moved to (299, 373)
Screenshot: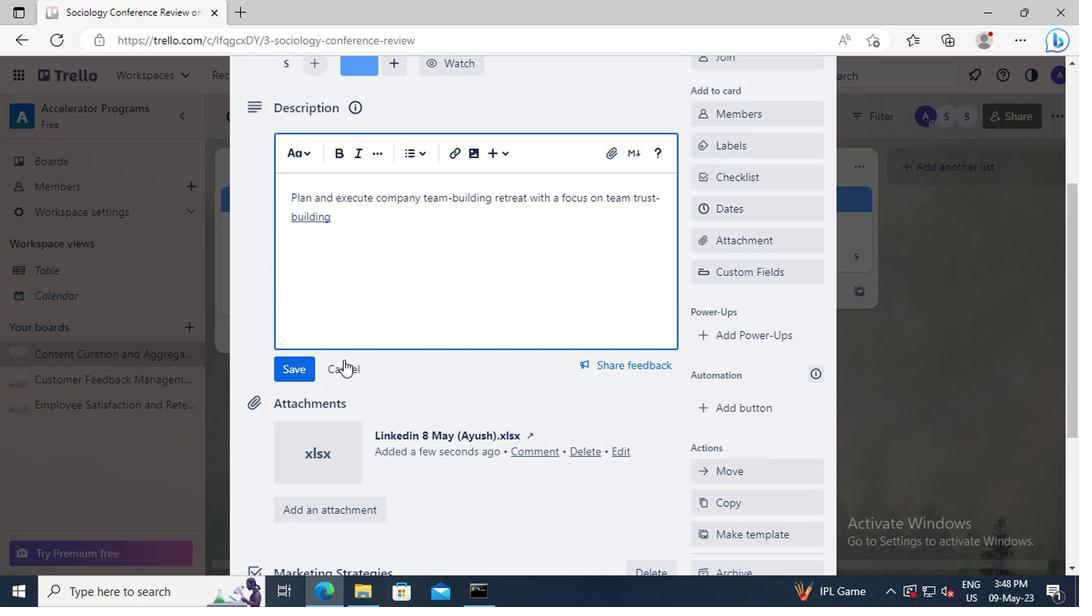 
Action: Mouse pressed left at (299, 373)
Screenshot: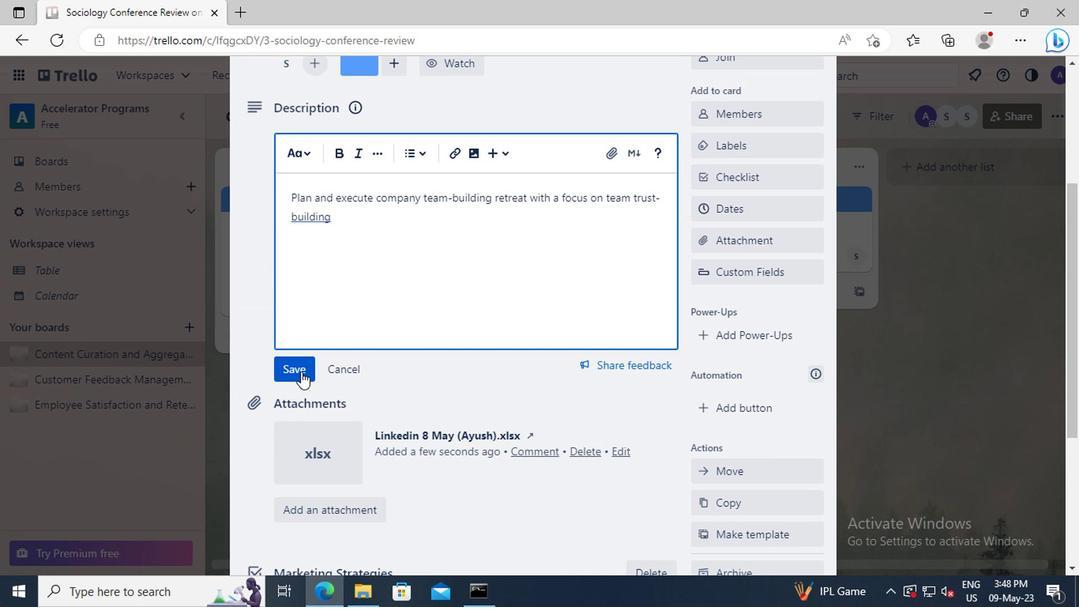 
Action: Mouse moved to (299, 373)
Screenshot: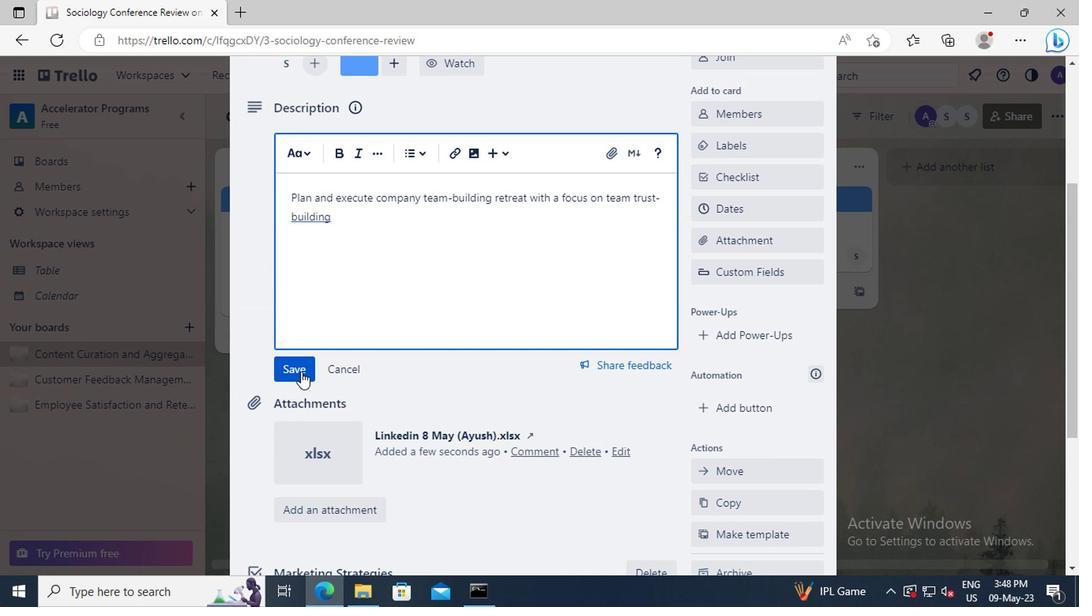 
Action: Mouse scrolled (299, 372) with delta (0, -1)
Screenshot: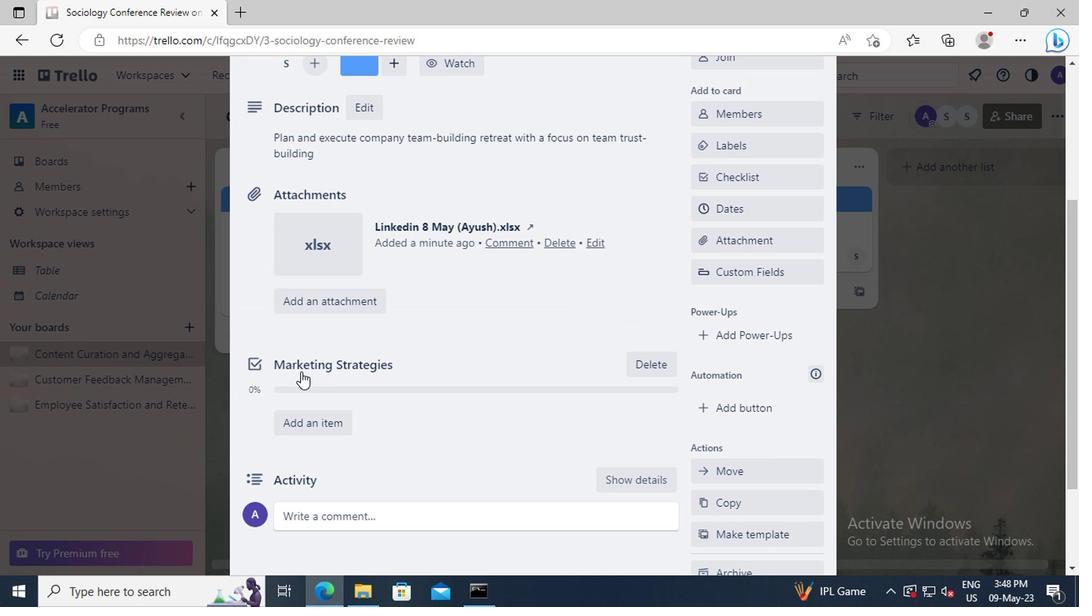
Action: Mouse scrolled (299, 372) with delta (0, -1)
Screenshot: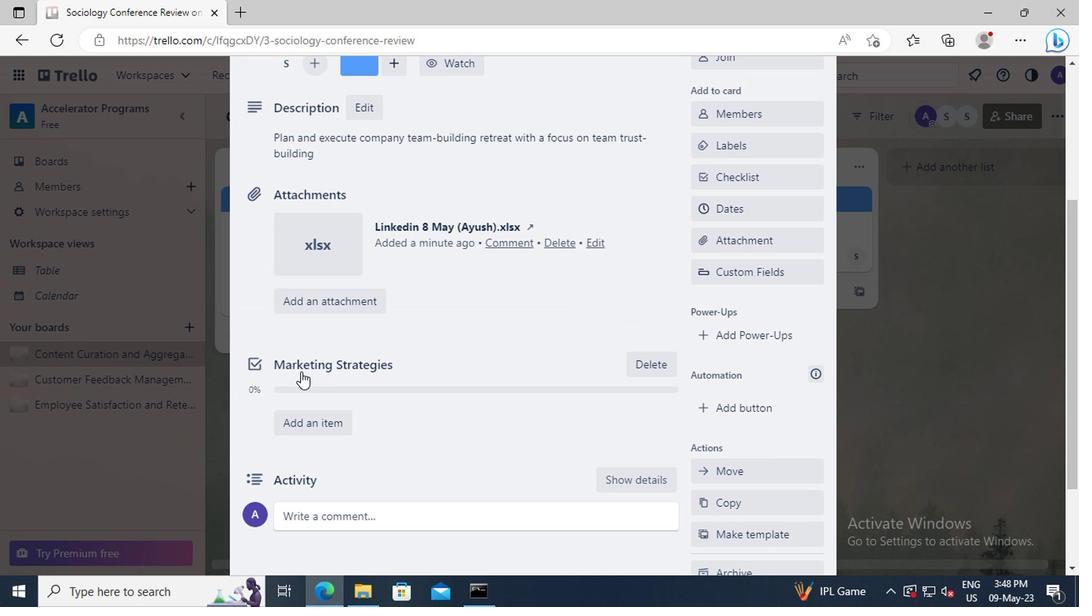 
Action: Mouse moved to (303, 388)
Screenshot: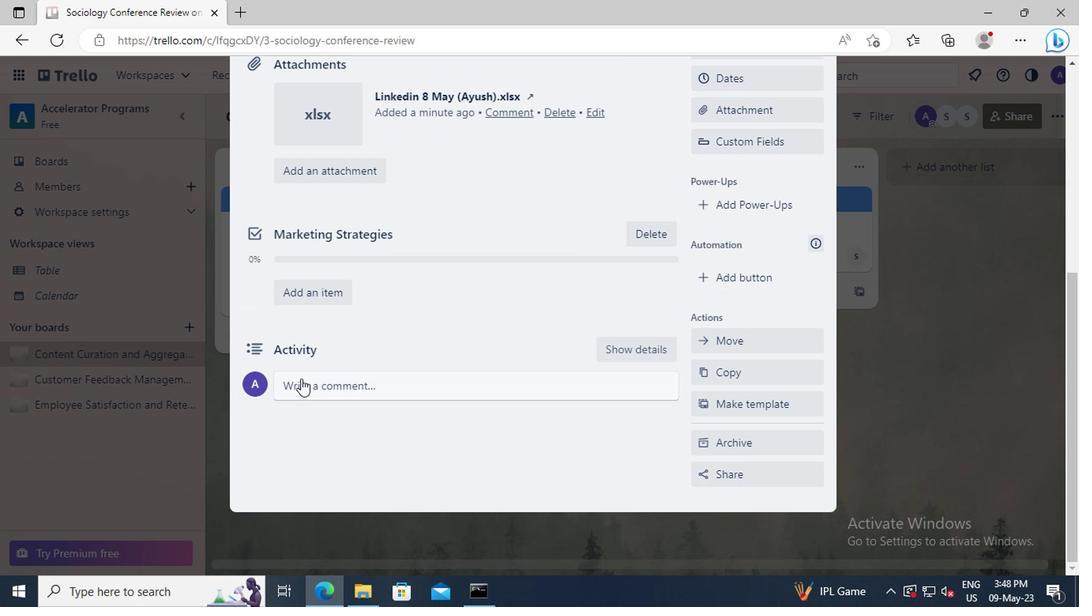 
Action: Mouse pressed left at (303, 388)
Screenshot: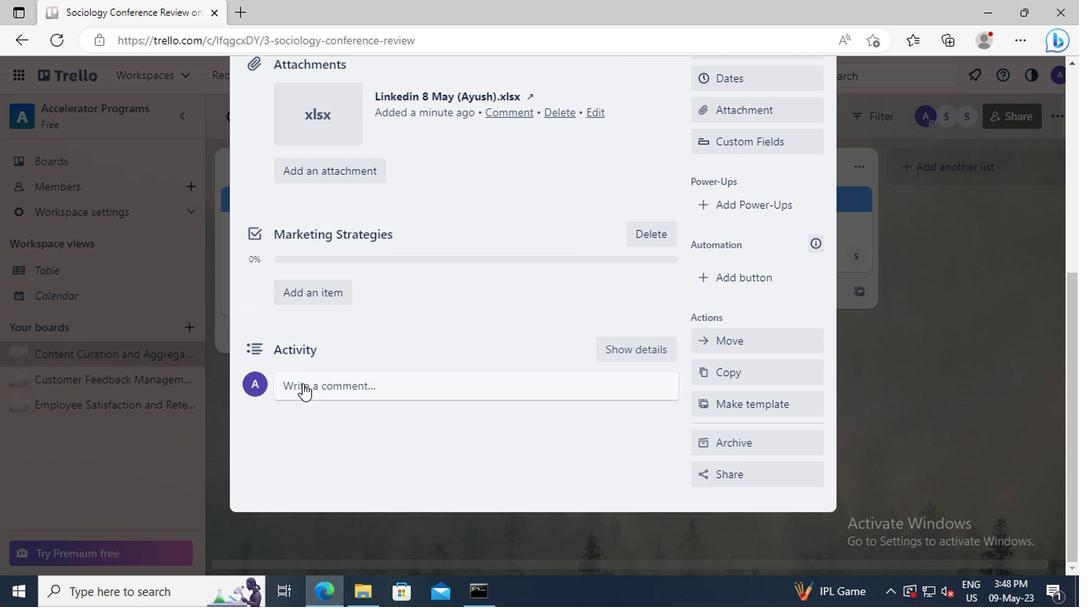 
Action: Key pressed <Key.shift>THIS<Key.space>TASK<Key.space>PRESENTS<Key.space>AN<Key.space>OPPORTUNITY<Key.space>TO<Key.space>DEMONSTRATE<Key.space>OUR<Key.space>LEADERSHIP<Key.space>SKILLS<Key.space>AND<Key.space>ABILITY<Key.space>TO<Key.space>TAKE<Key.space>CHARGE
Screenshot: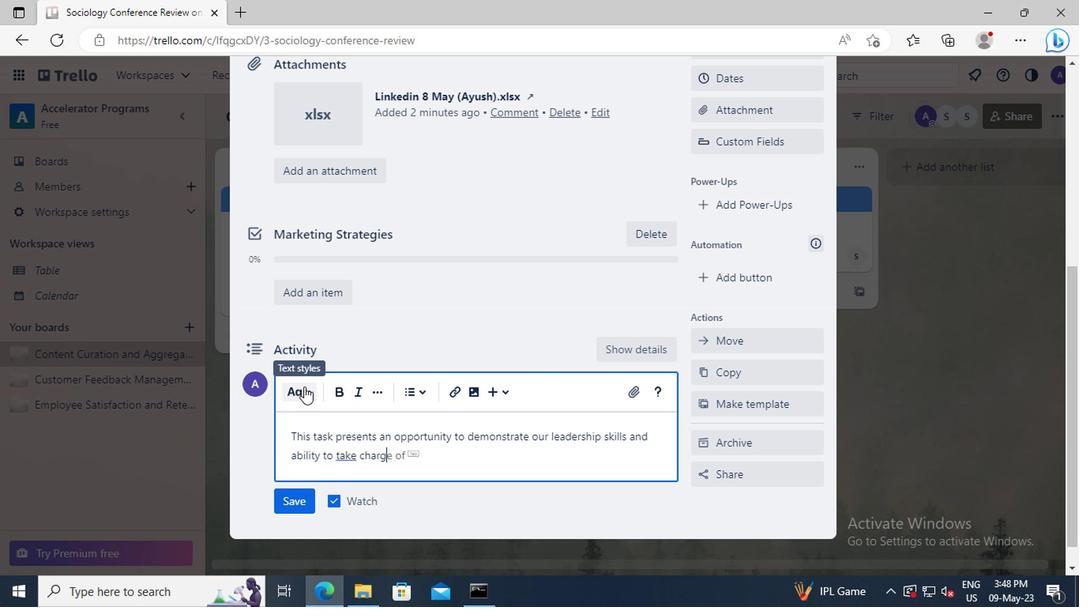 
Action: Mouse moved to (300, 494)
Screenshot: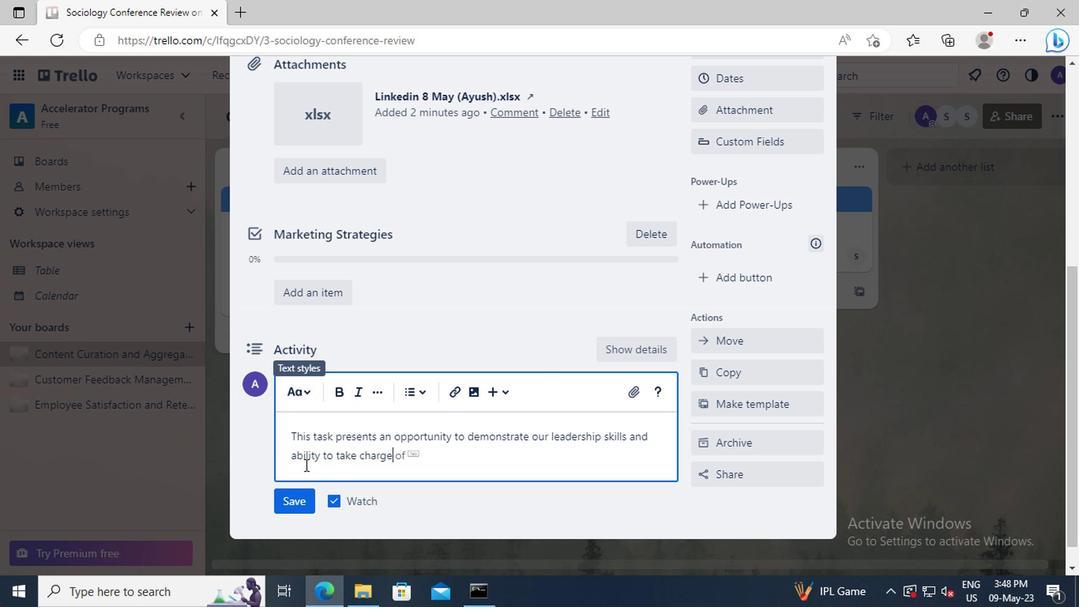 
Action: Mouse pressed left at (300, 494)
Screenshot: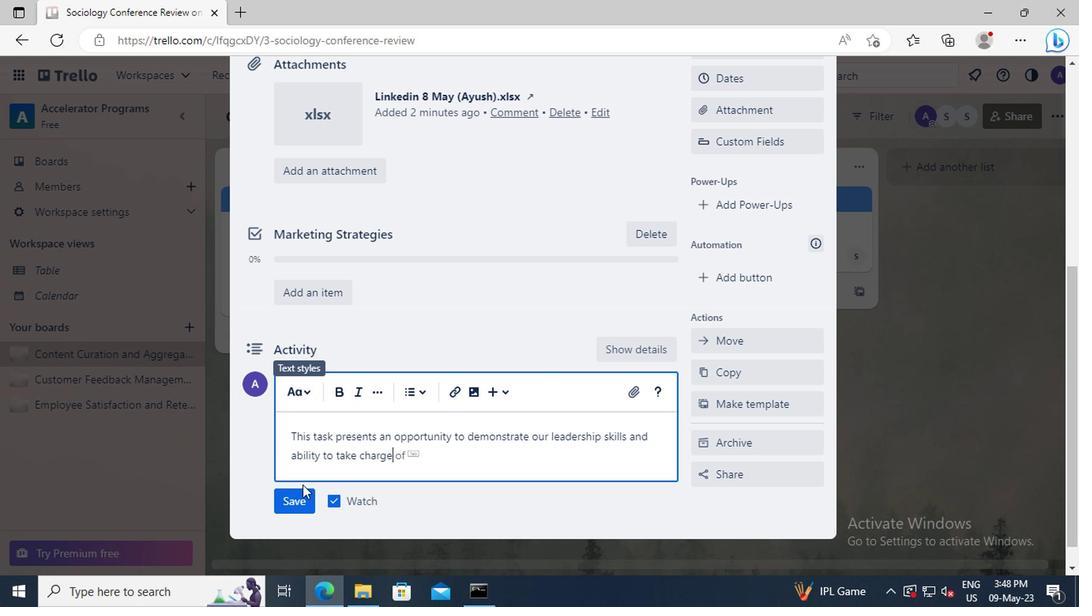 
Action: Mouse moved to (744, 317)
Screenshot: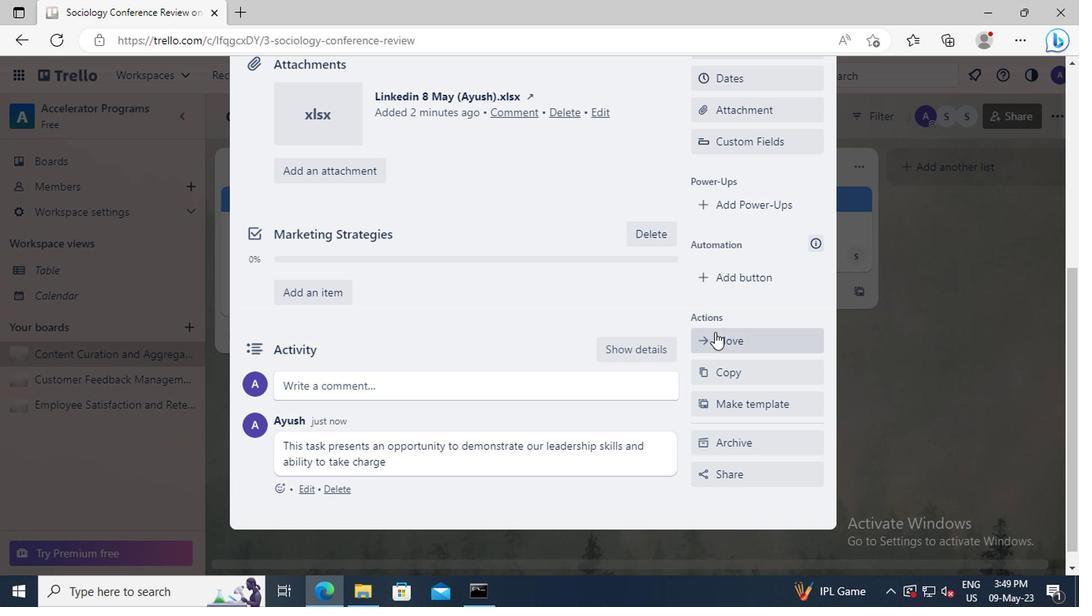 
Action: Mouse scrolled (744, 318) with delta (0, 1)
Screenshot: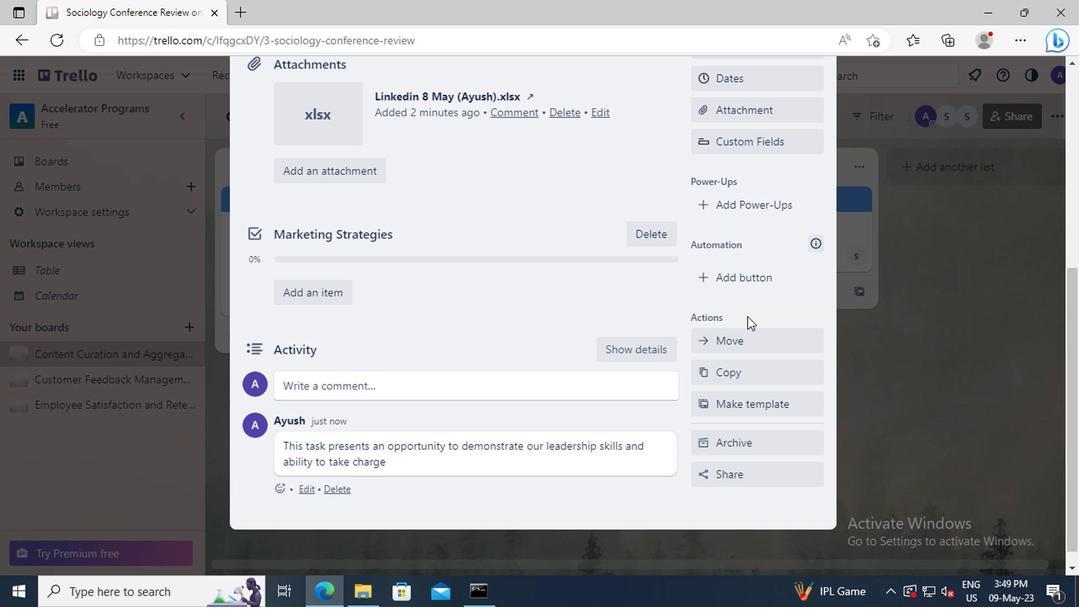 
Action: Mouse scrolled (744, 318) with delta (0, 1)
Screenshot: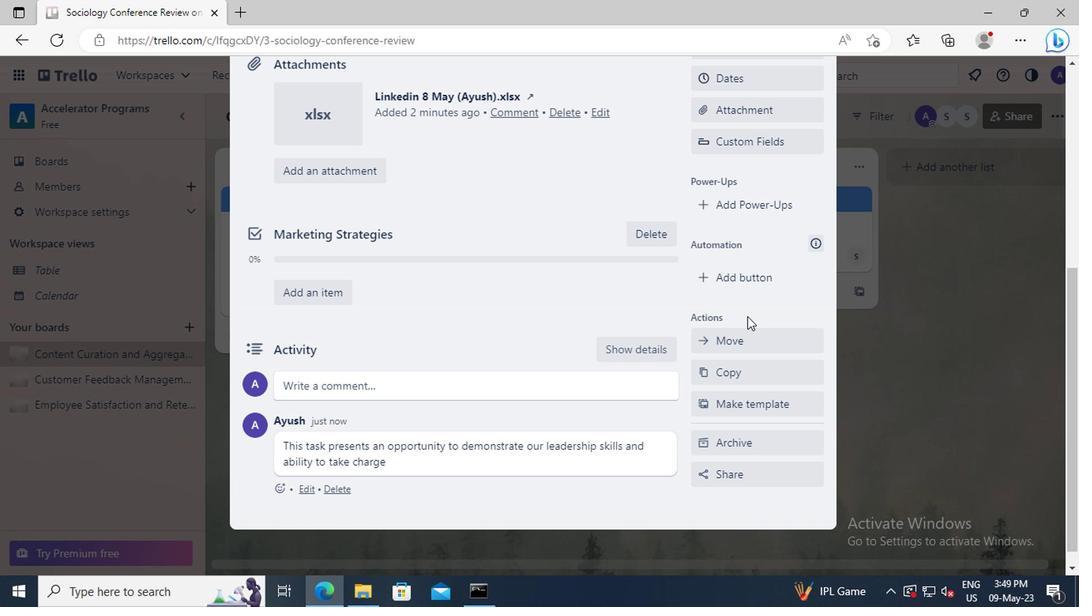 
Action: Mouse moved to (741, 236)
Screenshot: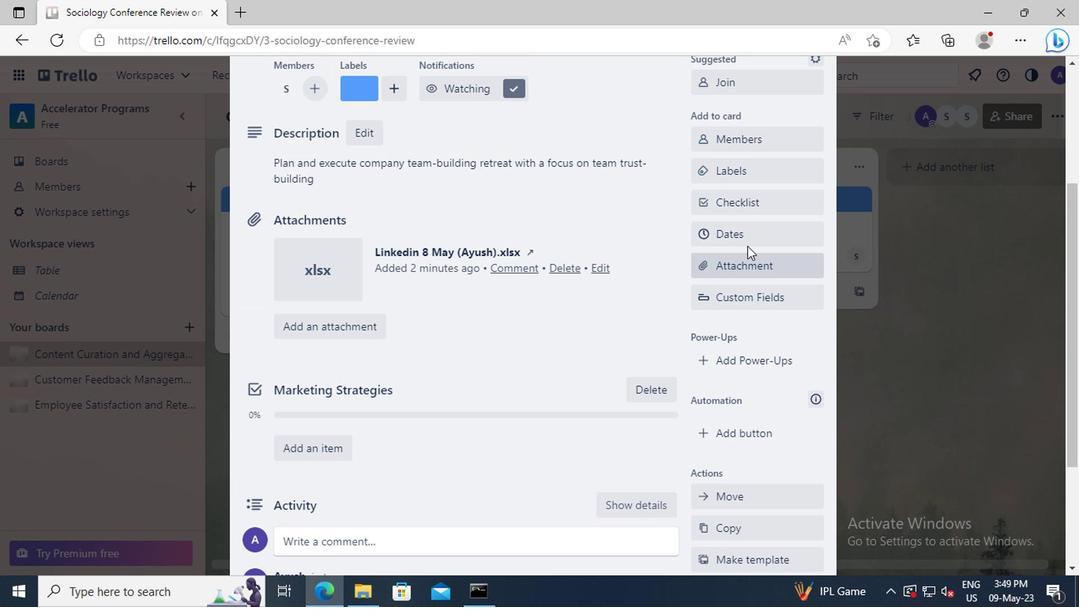 
Action: Mouse pressed left at (741, 236)
Screenshot: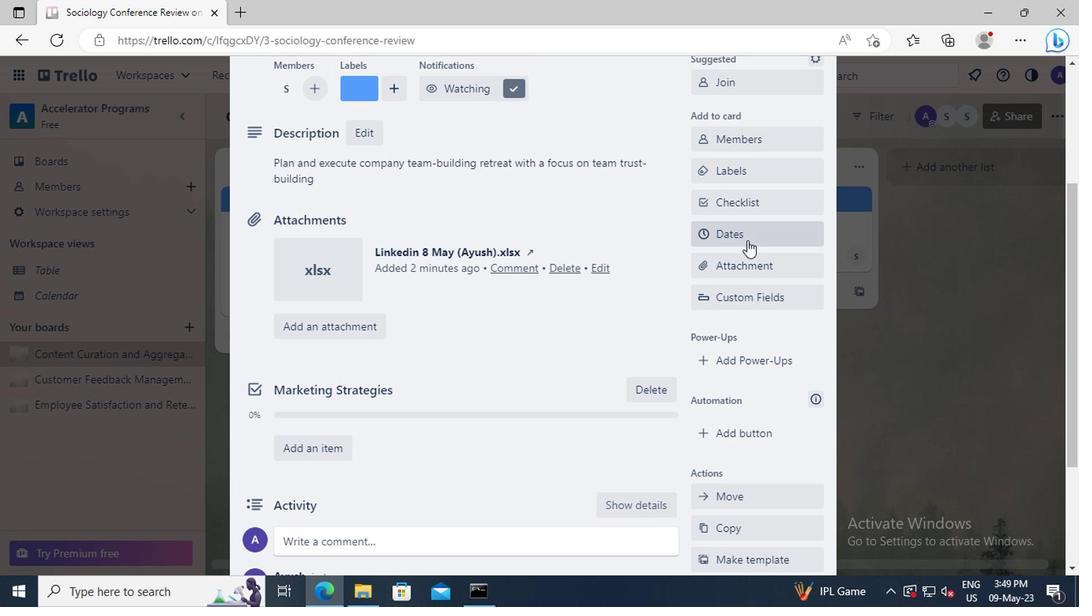 
Action: Mouse moved to (704, 404)
Screenshot: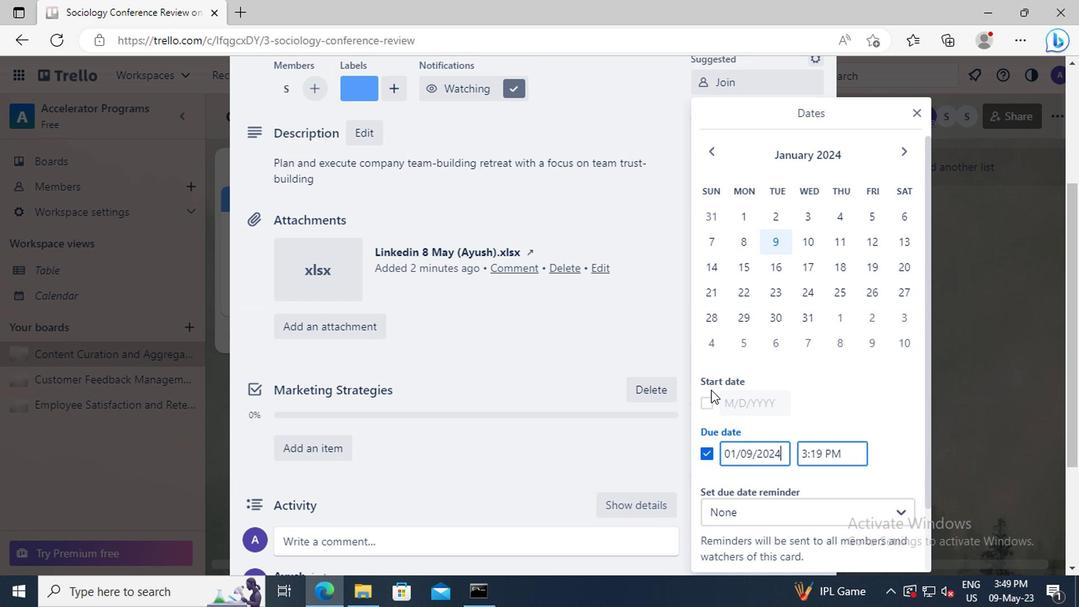 
Action: Mouse pressed left at (704, 404)
Screenshot: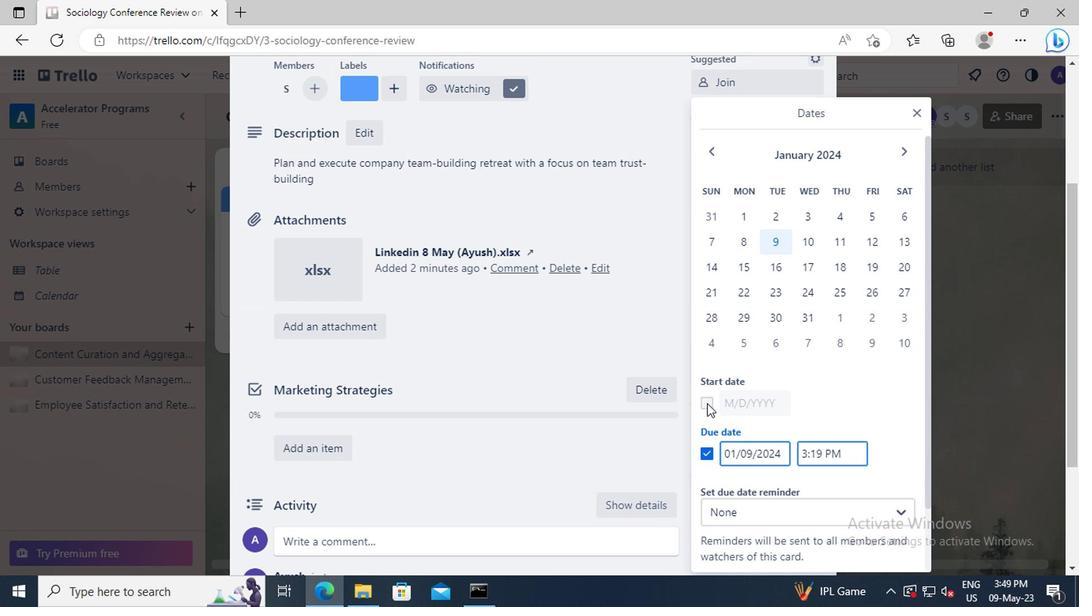 
Action: Mouse moved to (779, 411)
Screenshot: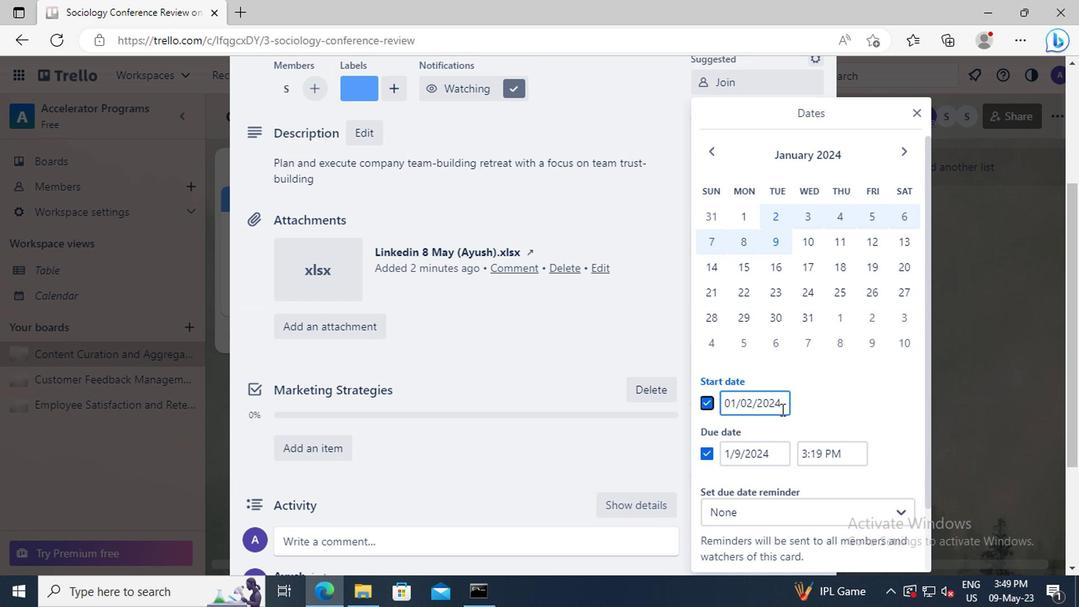 
Action: Mouse pressed left at (779, 411)
Screenshot: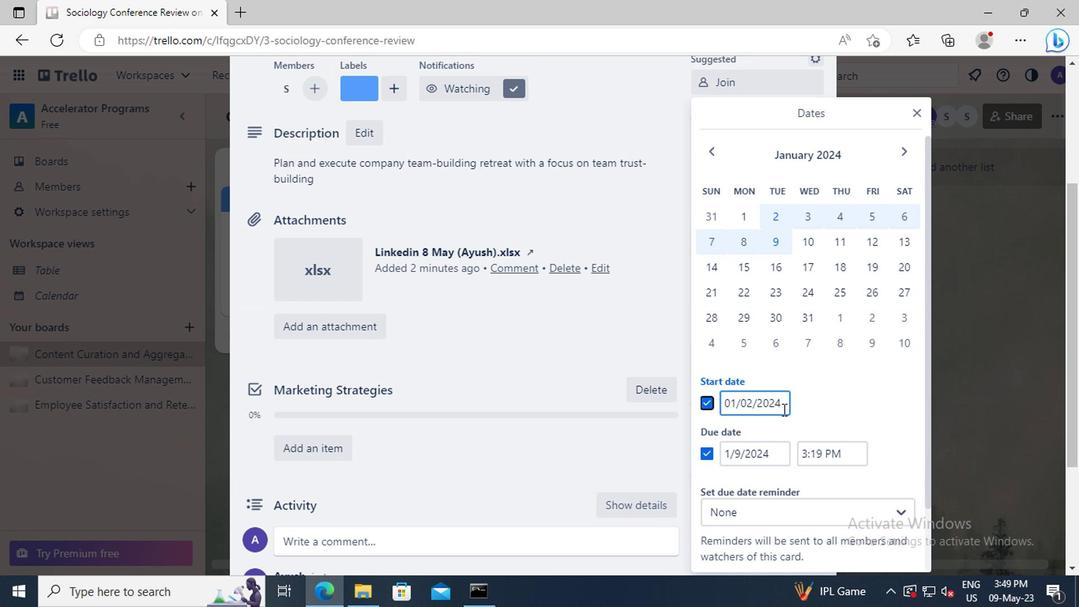
Action: Key pressed <Key.left><Key.left><Key.left><Key.left><Key.left><Key.backspace>3
Screenshot: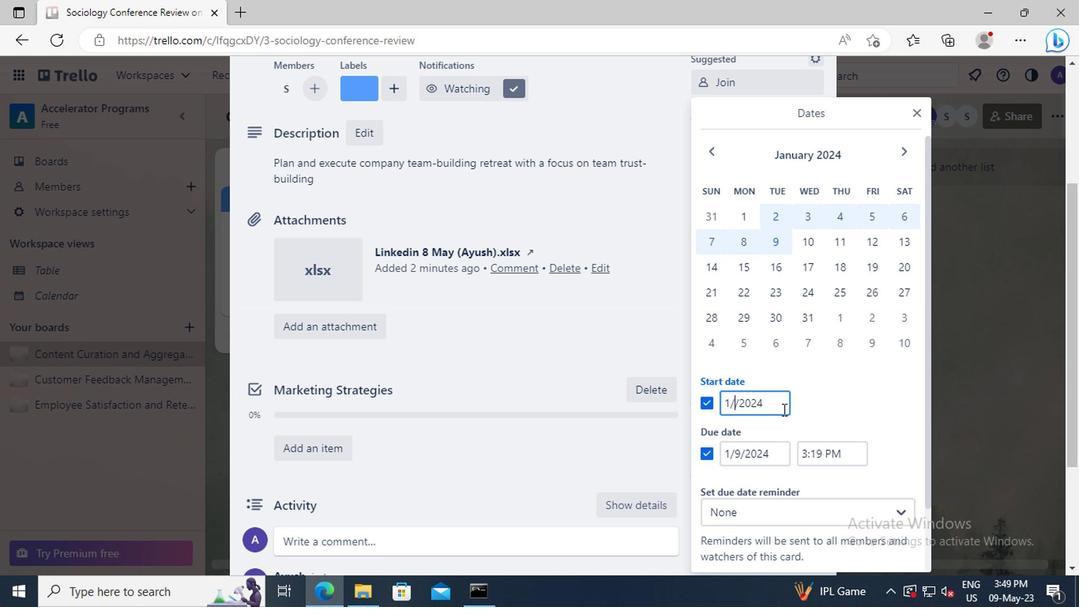 
Action: Mouse moved to (778, 452)
Screenshot: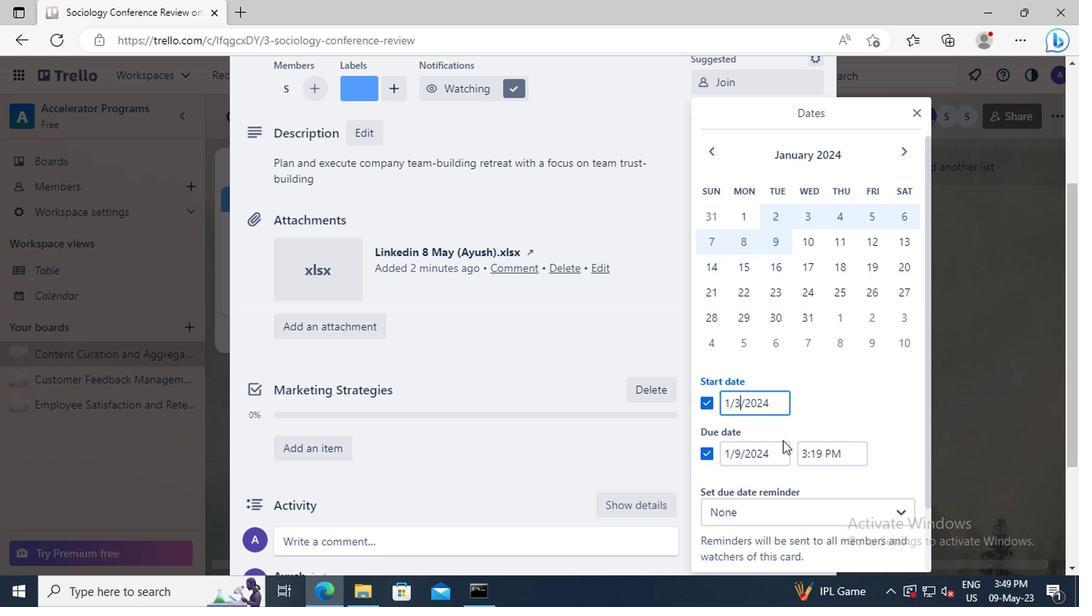 
Action: Mouse pressed left at (778, 452)
Screenshot: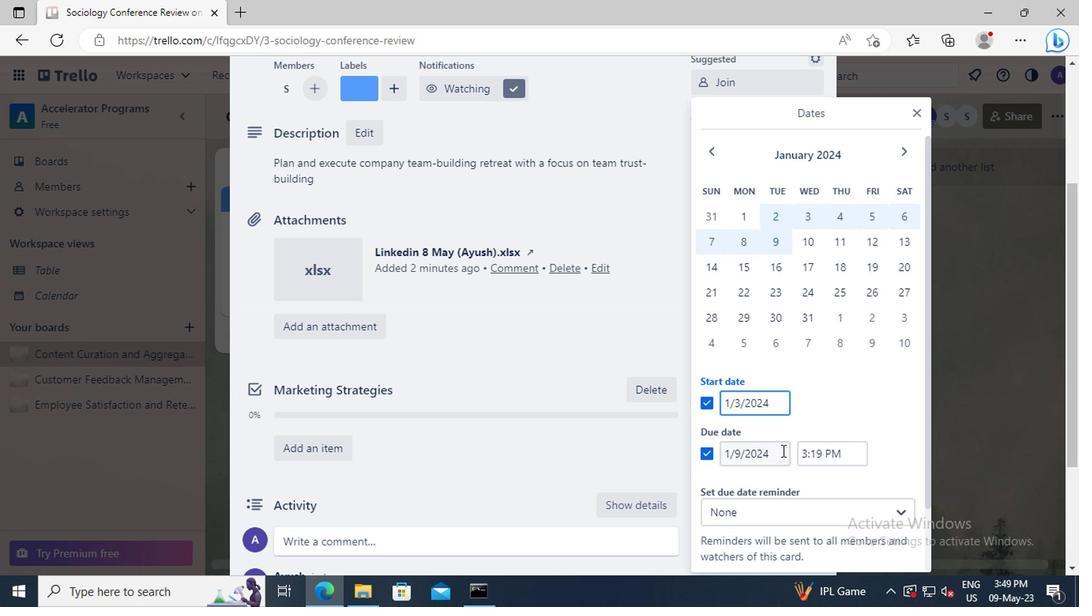 
Action: Key pressed <Key.left><Key.left><Key.left><Key.left><Key.left><Key.backspace>10
Screenshot: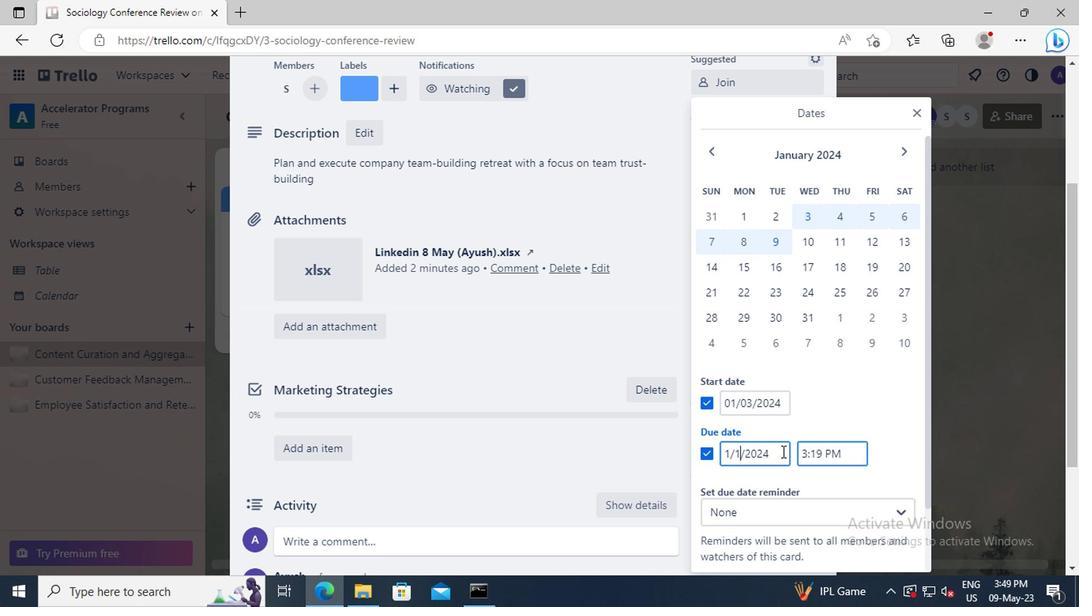 
Action: Mouse moved to (776, 453)
Screenshot: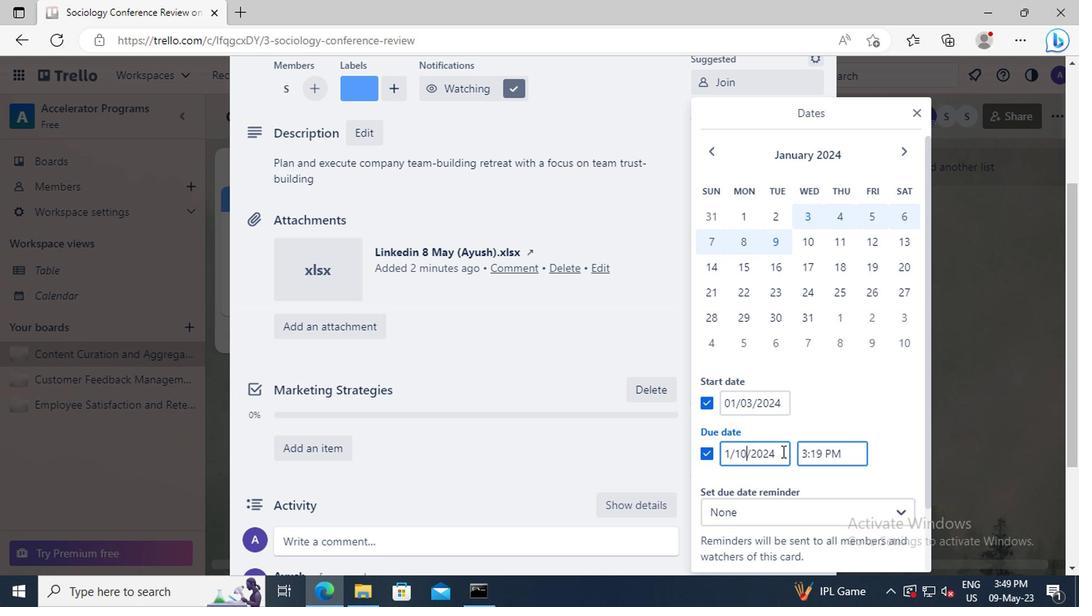 
Action: Mouse scrolled (776, 452) with delta (0, -1)
Screenshot: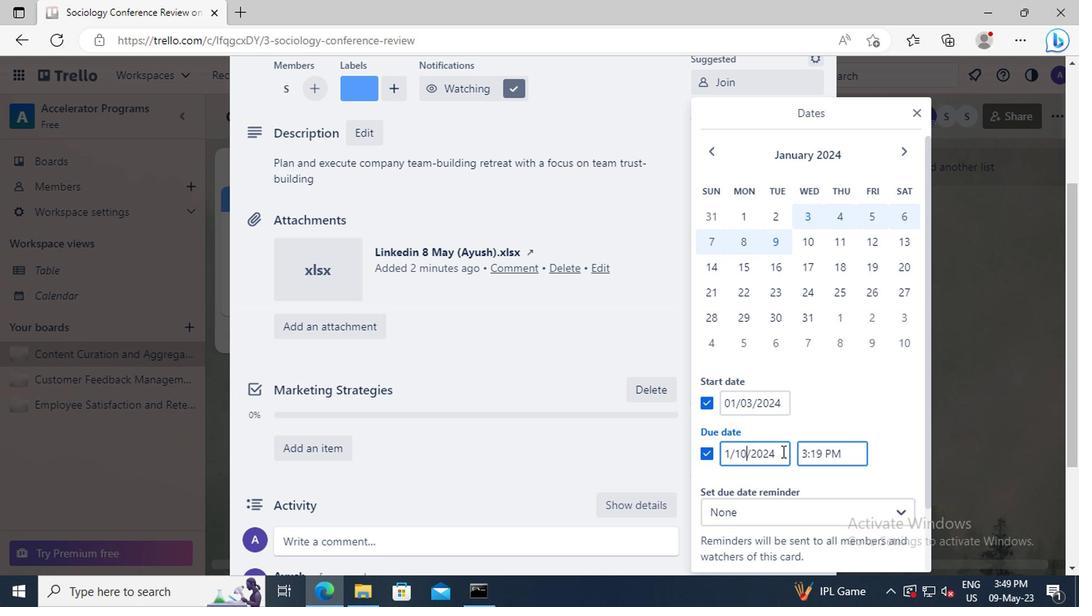 
Action: Mouse moved to (789, 530)
Screenshot: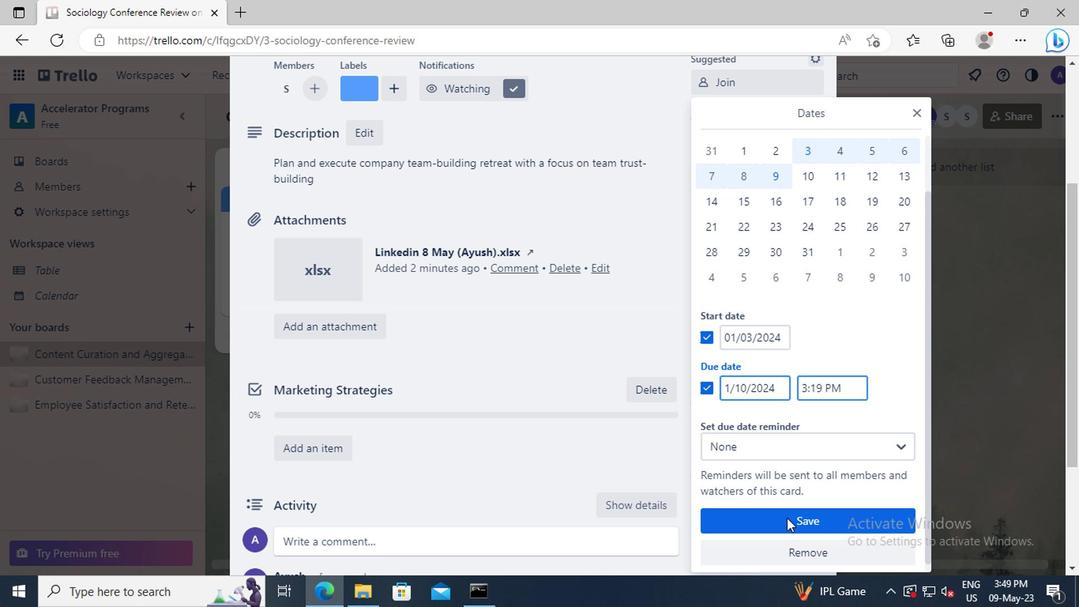 
Action: Mouse pressed left at (789, 530)
Screenshot: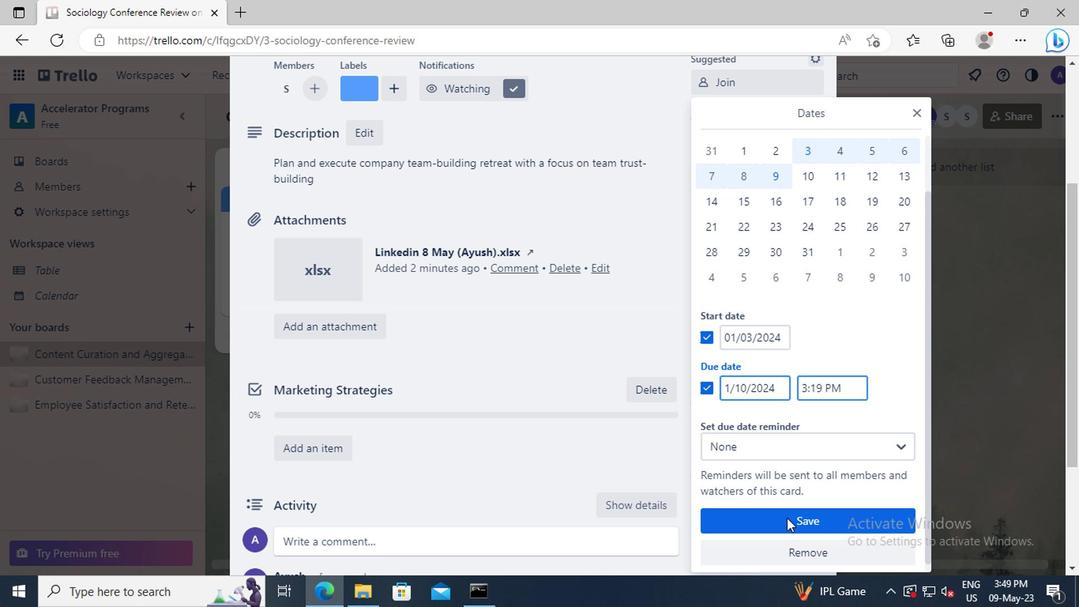 
